 Task: Look for space in Adzopé, Ivory Coast from 12th  August, 2023 to 15th August, 2023 for 3 adults in price range Rs.12000 to Rs.16000. Place can be entire place with 2 bedrooms having 3 beds and 1 bathroom. Property type can be house, flat, guest house. Booking option can be shelf check-in. Required host language is English.
Action: Mouse moved to (435, 142)
Screenshot: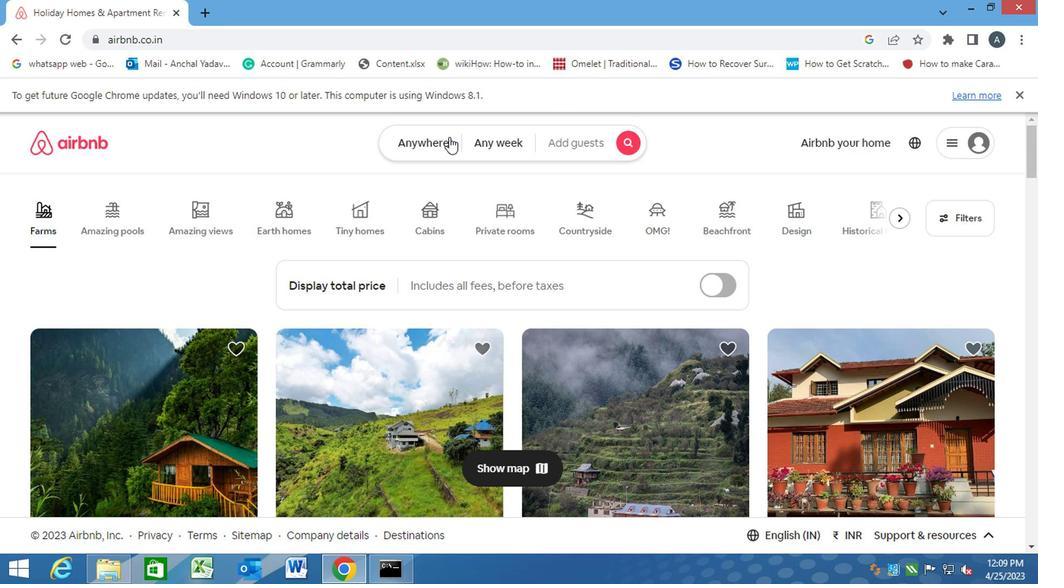 
Action: Mouse pressed left at (435, 142)
Screenshot: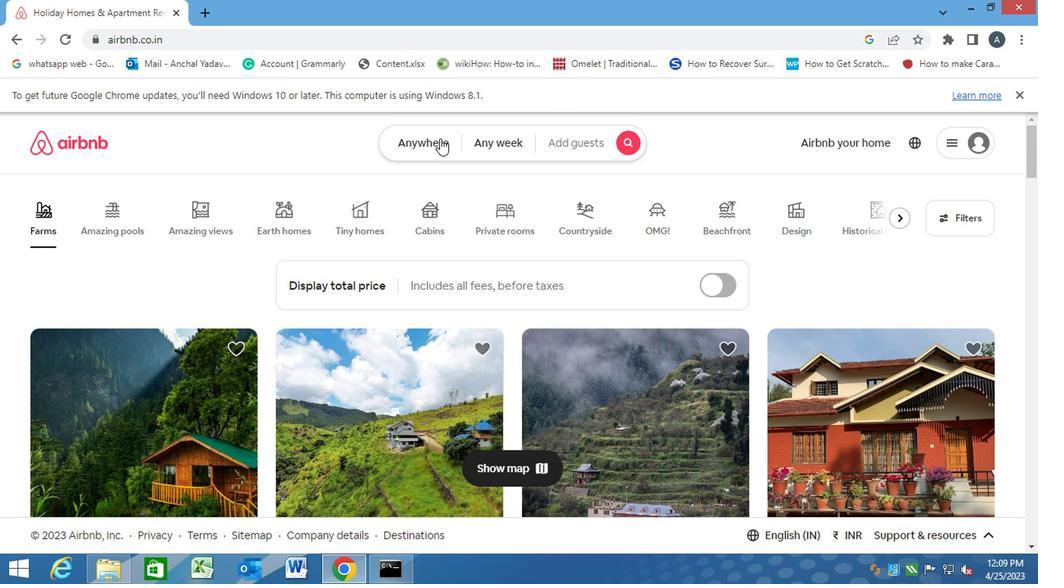 
Action: Mouse moved to (284, 209)
Screenshot: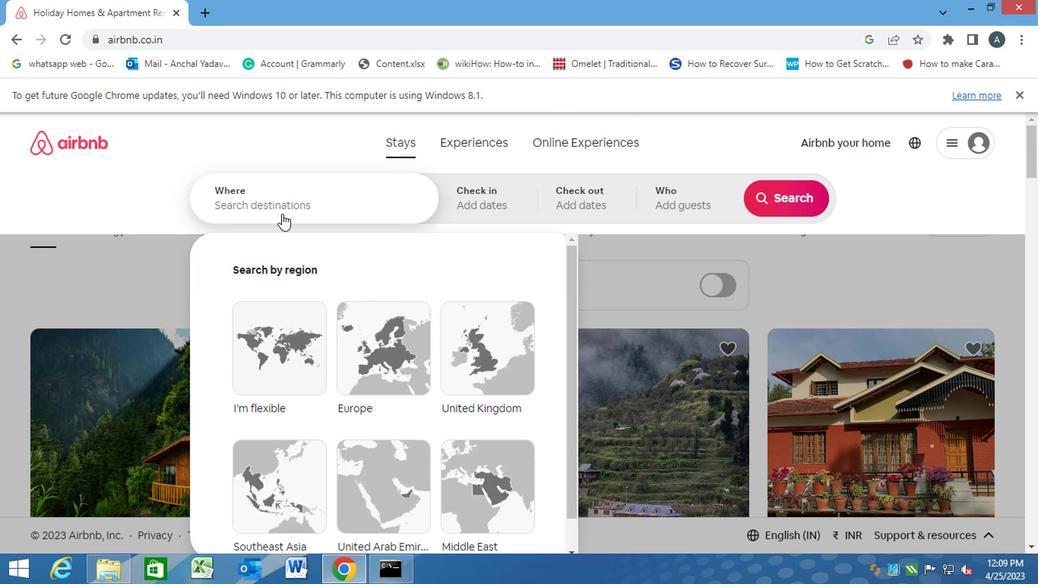 
Action: Mouse pressed left at (284, 209)
Screenshot: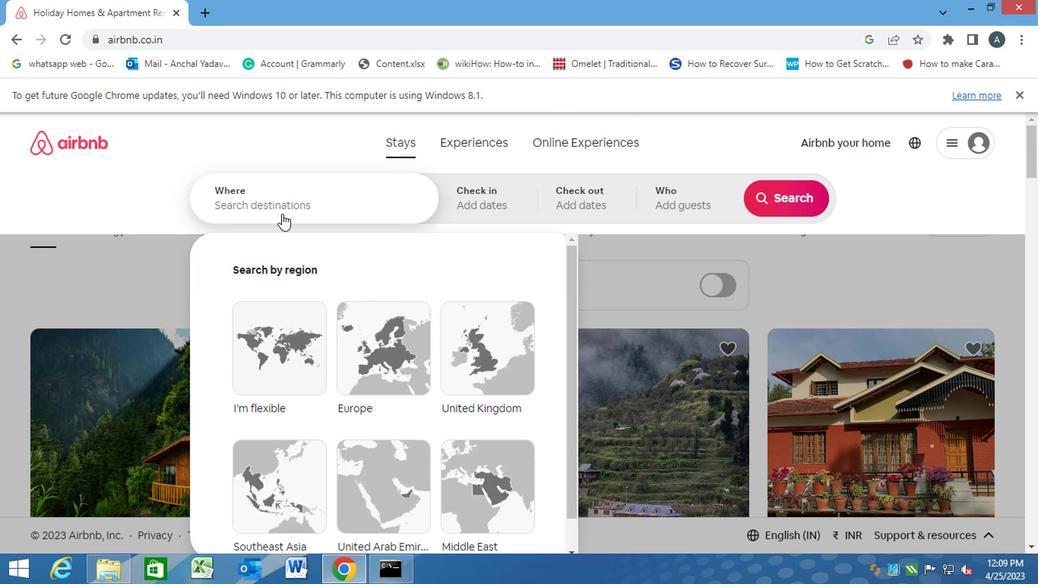 
Action: Key pressed a<Key.caps_lock>dzope,<Key.space><Key.caps_lock>i<Key.caps_lock>vory<Key.space><Key.caps_lock>c<Key.caps_lock>oast
Screenshot: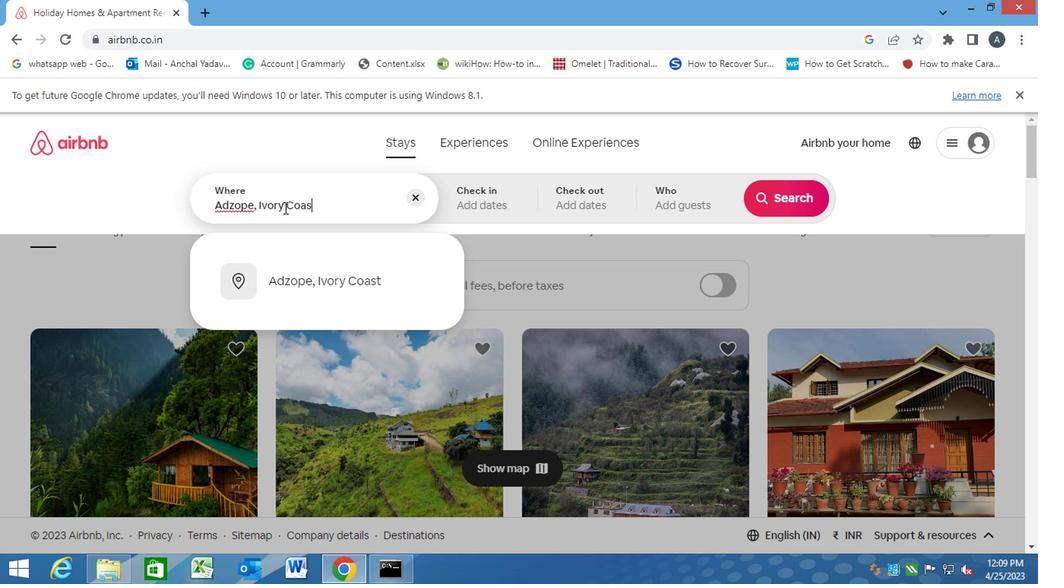 
Action: Mouse moved to (464, 208)
Screenshot: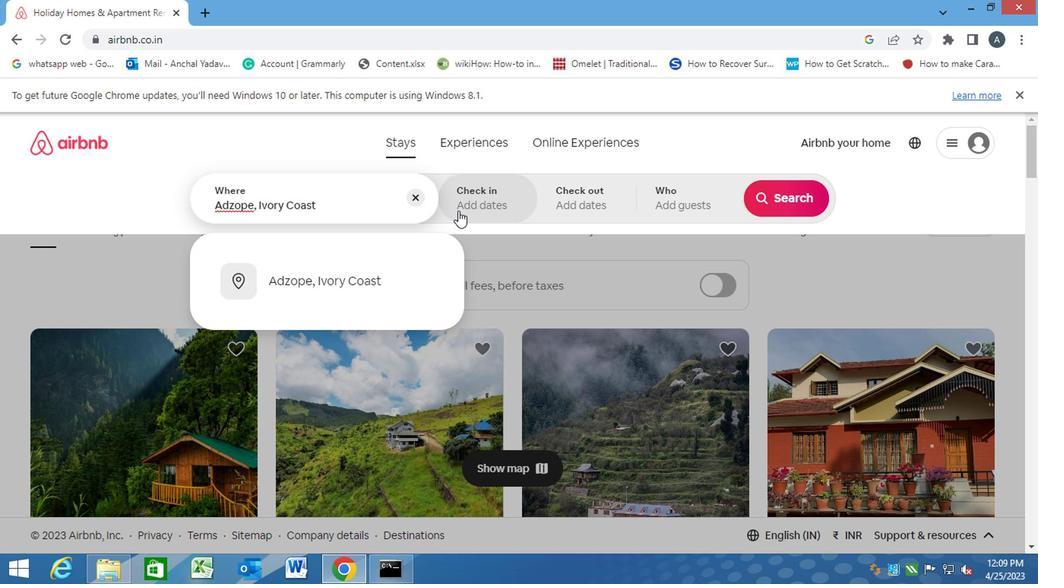 
Action: Mouse pressed left at (464, 208)
Screenshot: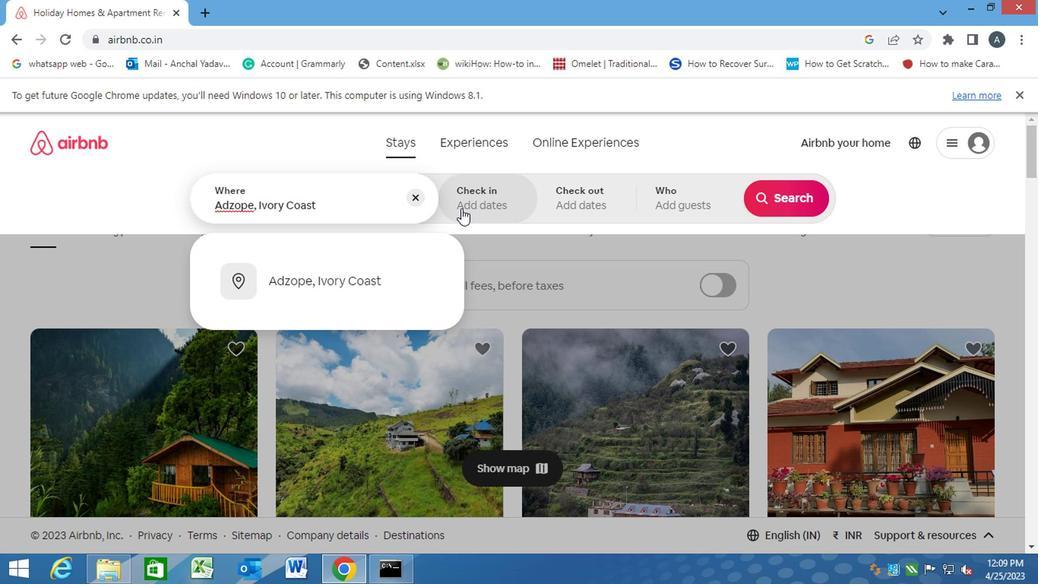 
Action: Mouse moved to (328, 203)
Screenshot: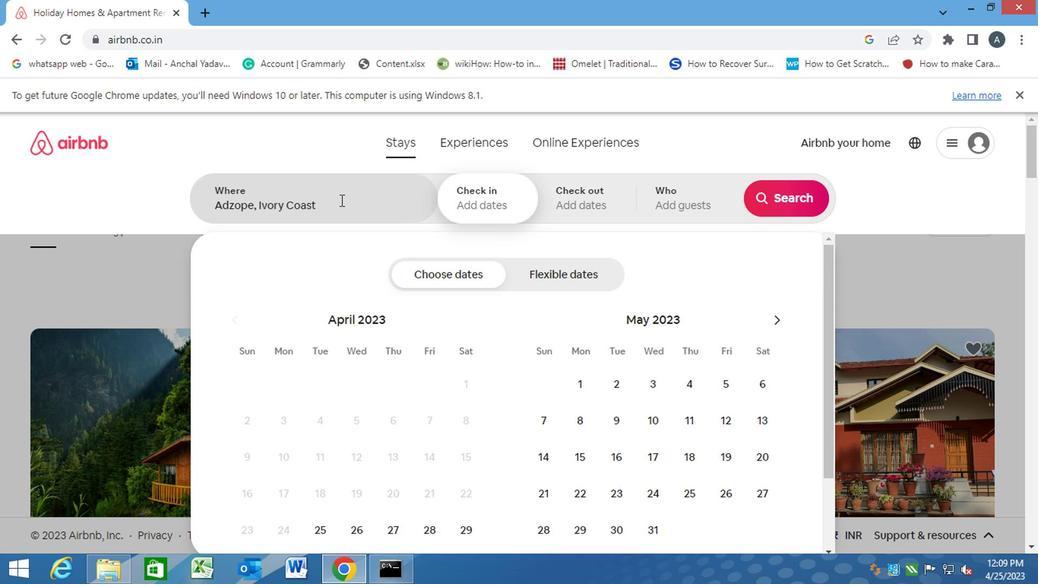 
Action: Mouse pressed left at (328, 203)
Screenshot: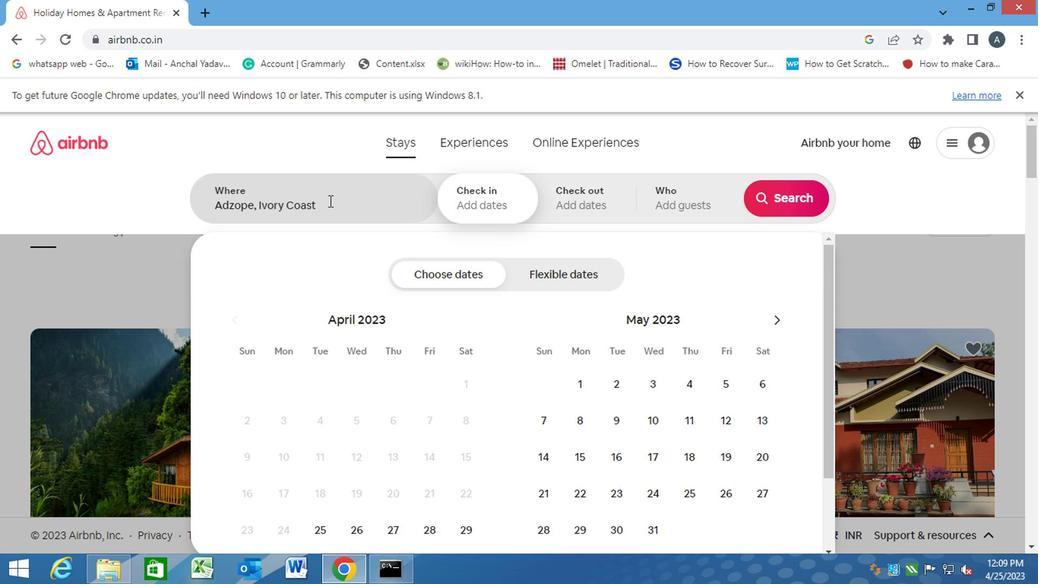 
Action: Key pressed <Key.enter>
Screenshot: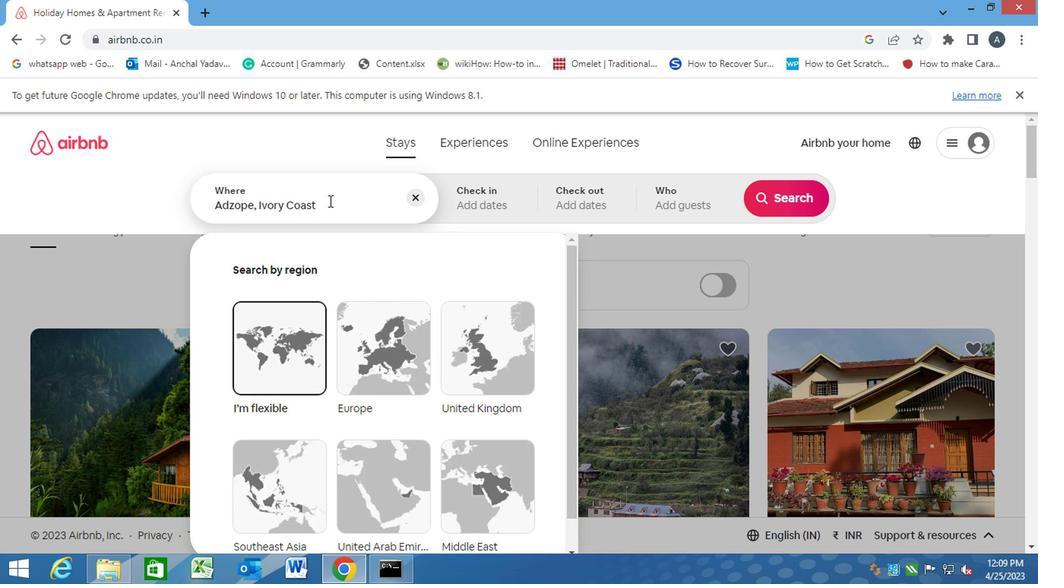 
Action: Mouse moved to (479, 201)
Screenshot: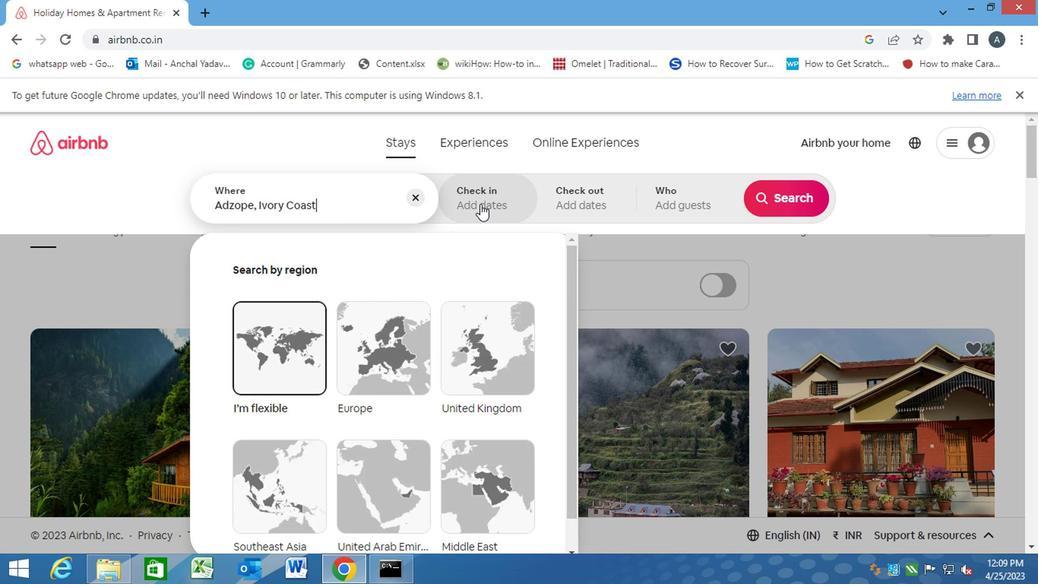 
Action: Mouse pressed left at (479, 201)
Screenshot: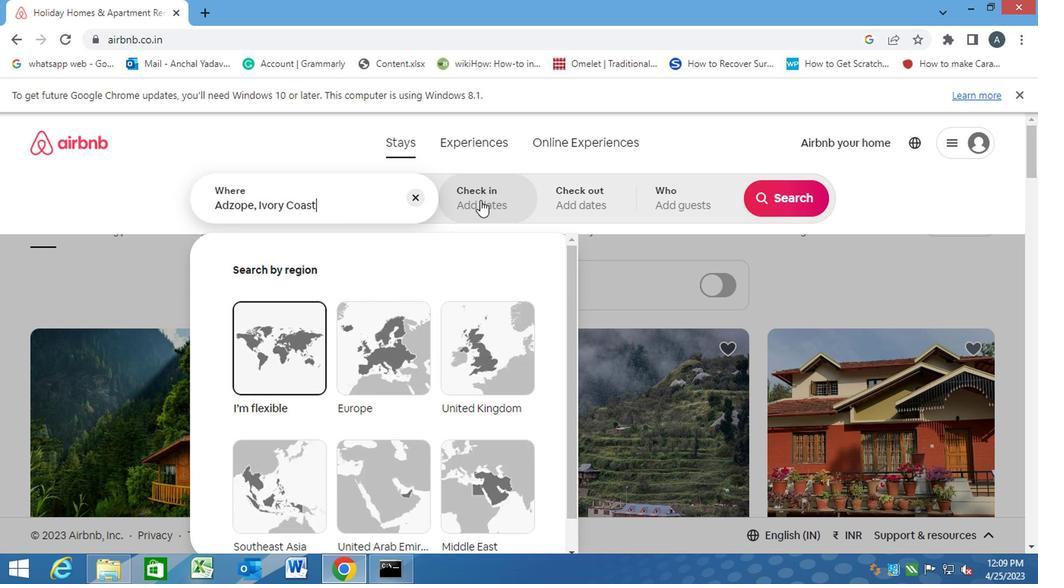 
Action: Mouse moved to (780, 325)
Screenshot: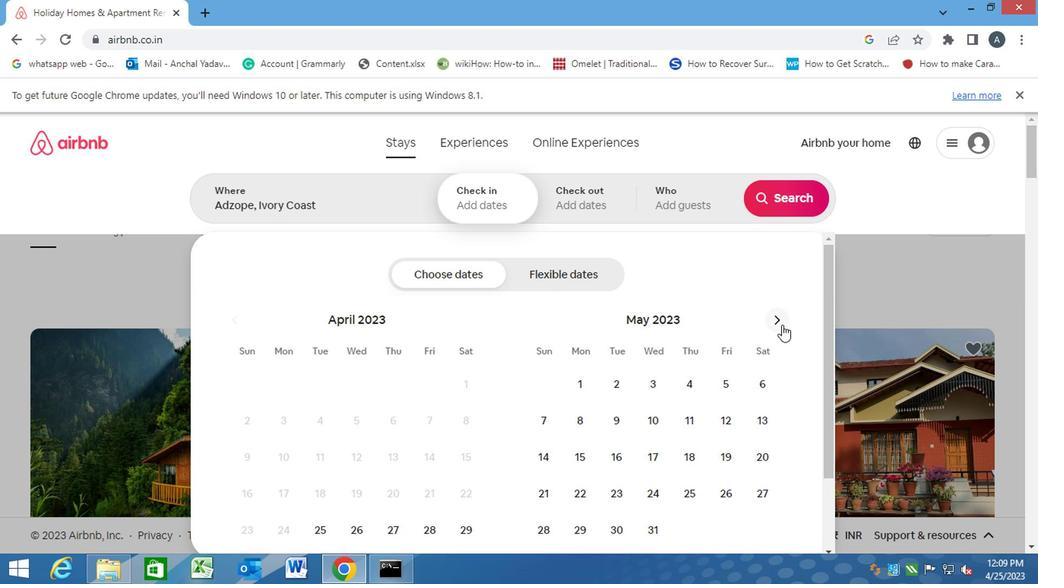 
Action: Mouse pressed left at (780, 325)
Screenshot: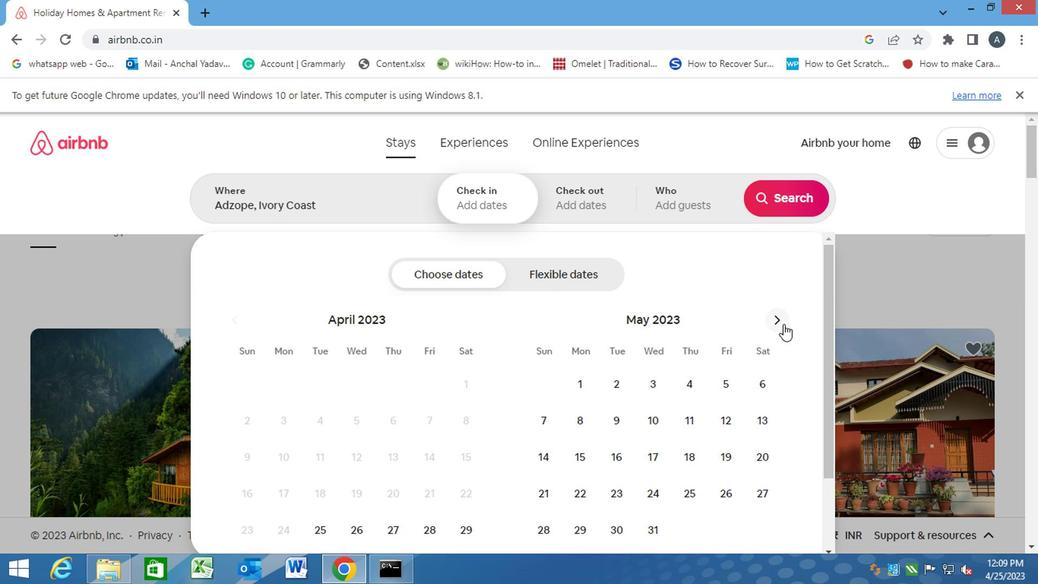 
Action: Mouse pressed left at (780, 325)
Screenshot: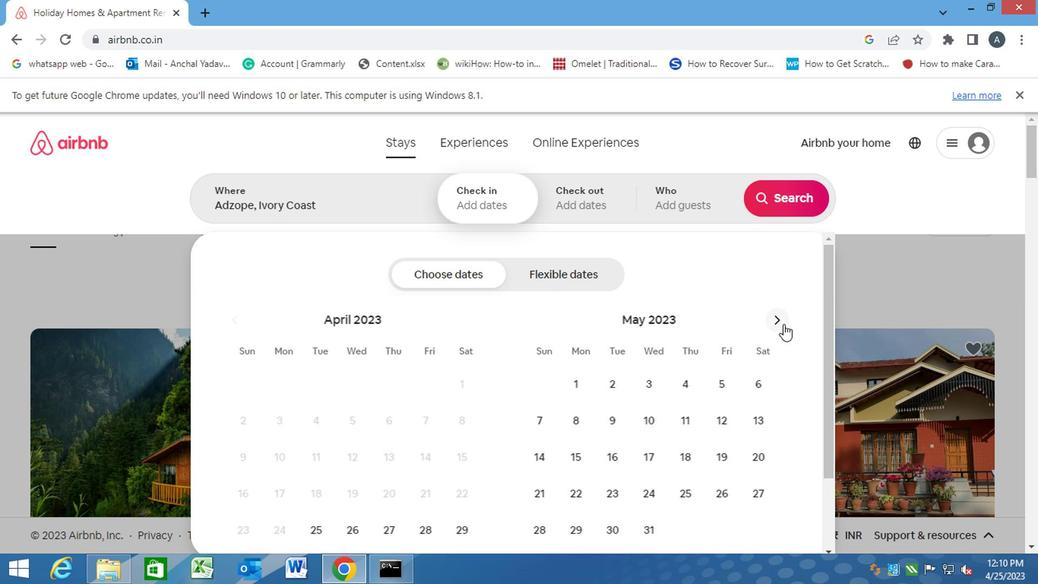 
Action: Mouse pressed left at (780, 325)
Screenshot: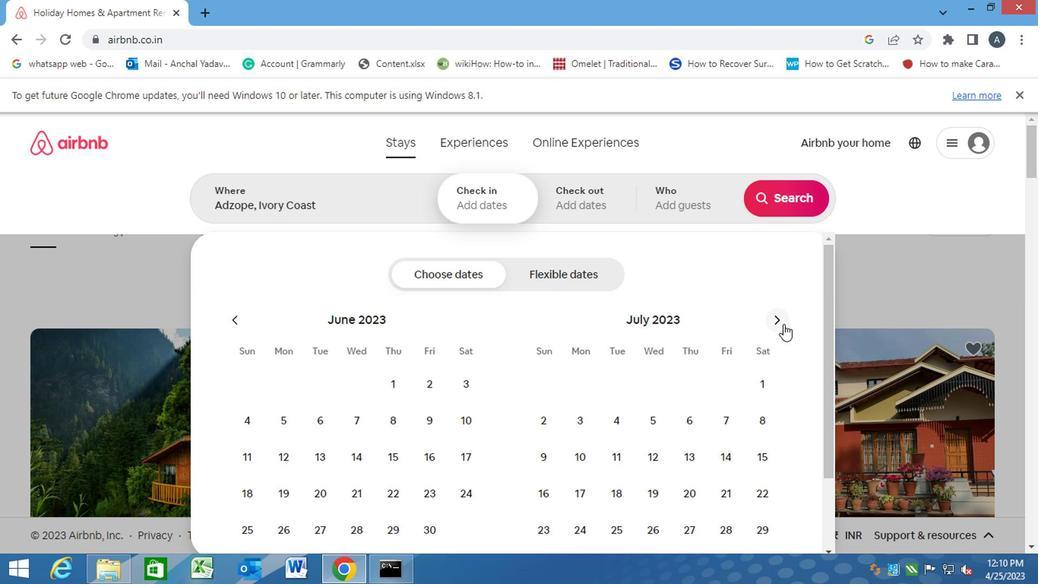 
Action: Mouse moved to (615, 458)
Screenshot: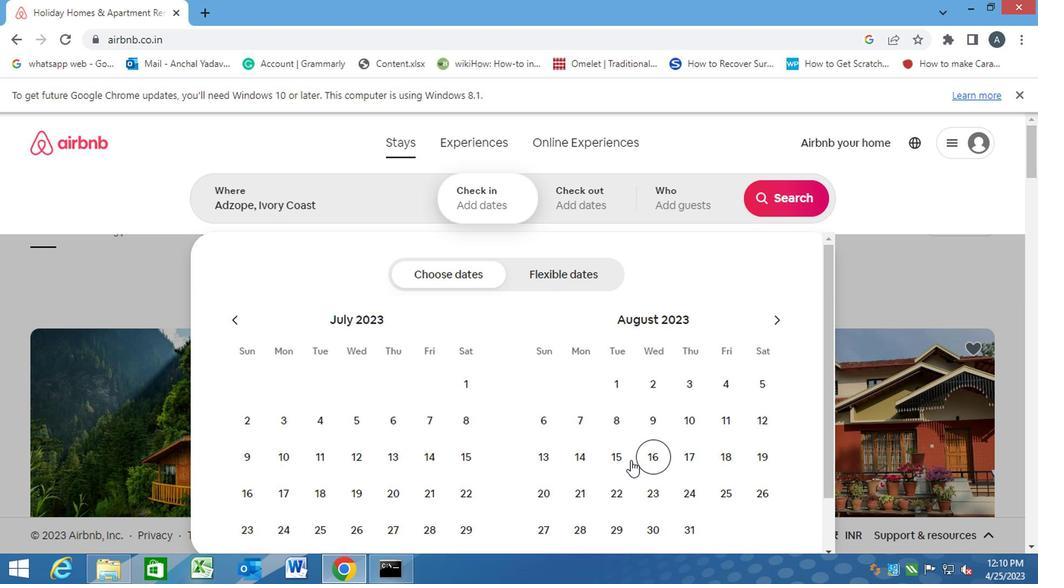 
Action: Mouse pressed left at (615, 458)
Screenshot: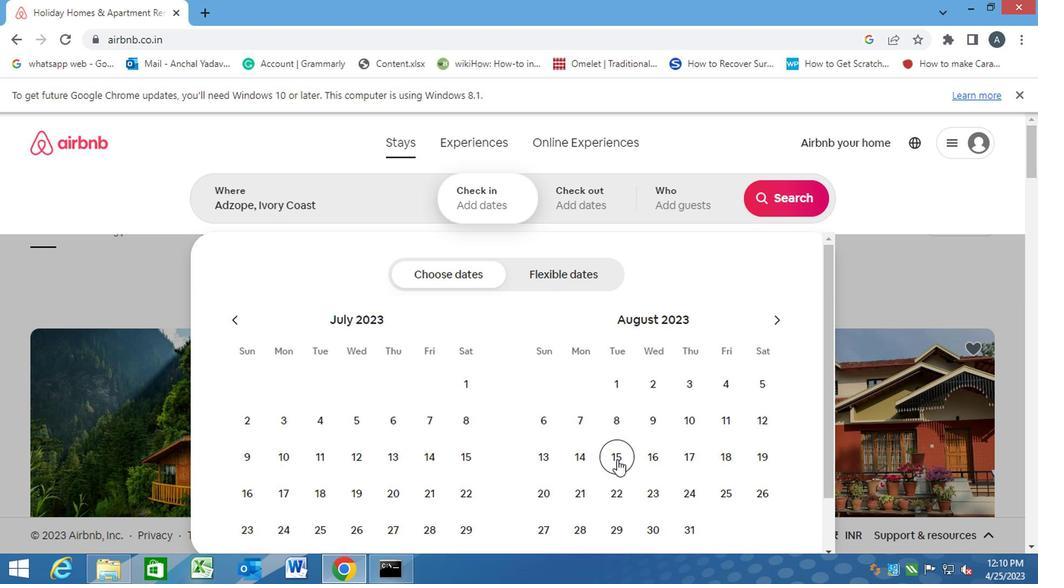 
Action: Mouse moved to (760, 410)
Screenshot: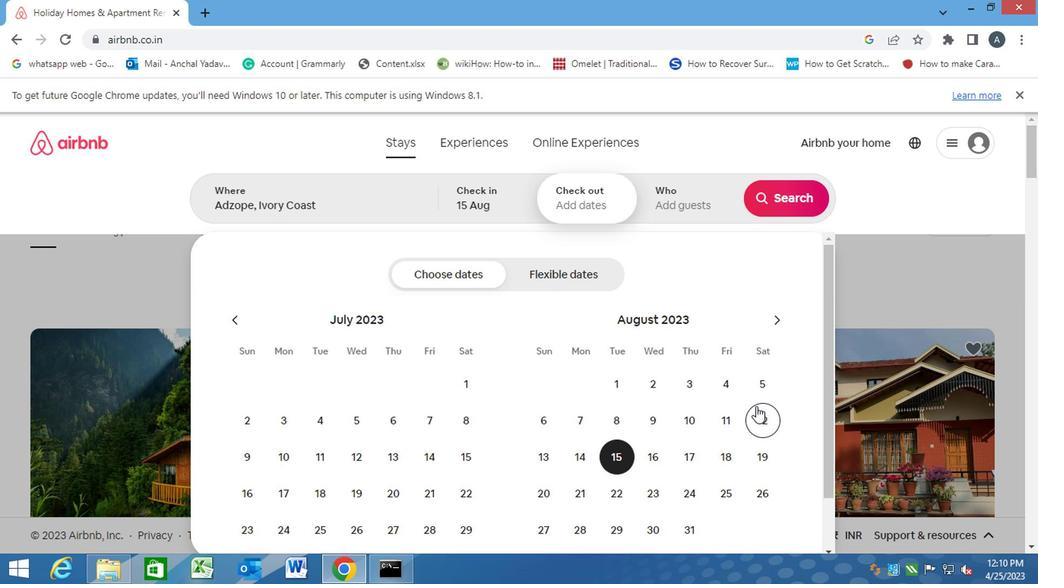 
Action: Mouse pressed left at (760, 410)
Screenshot: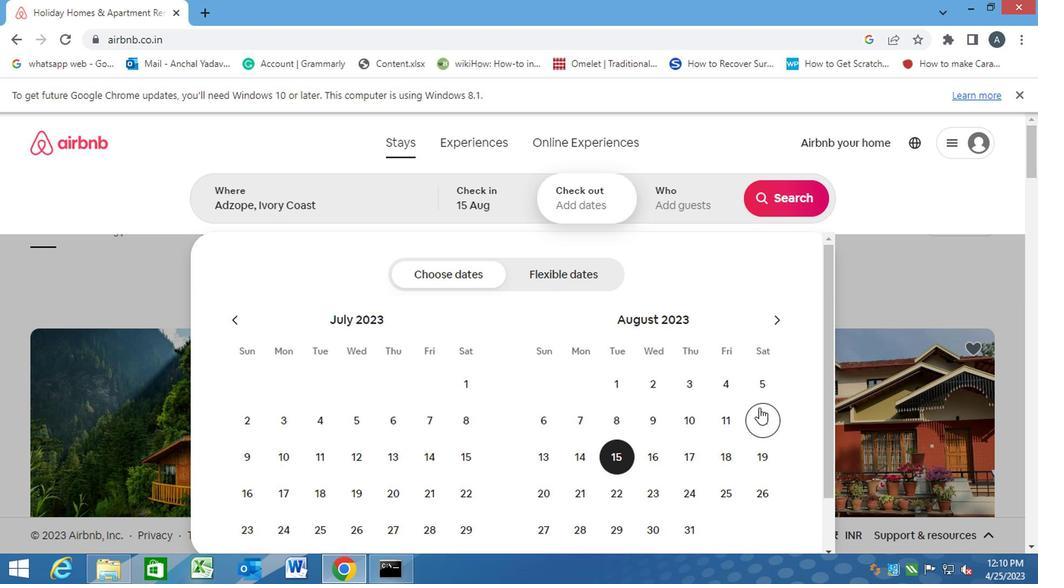 
Action: Mouse moved to (612, 453)
Screenshot: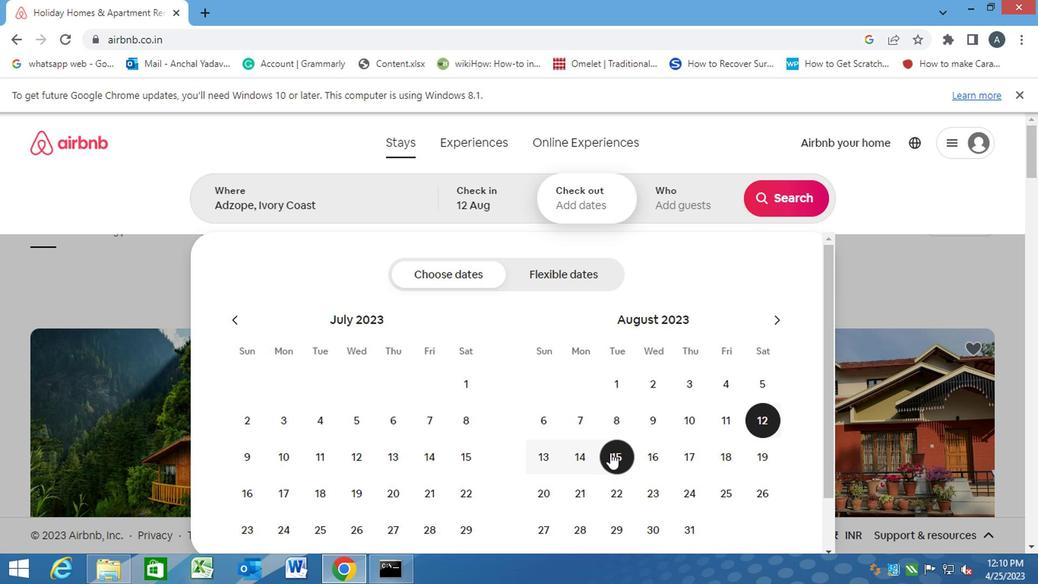 
Action: Mouse pressed left at (612, 453)
Screenshot: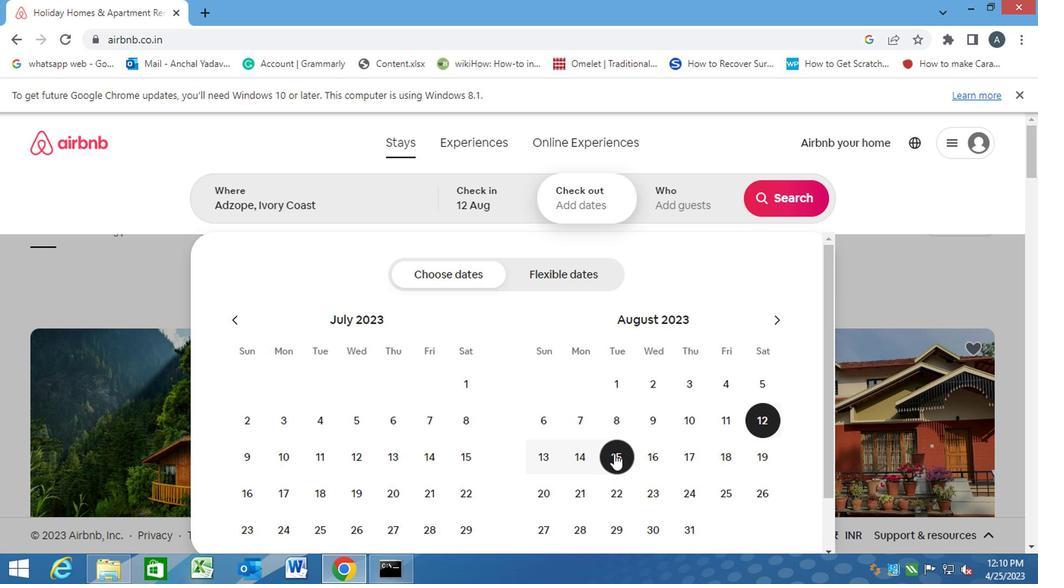 
Action: Mouse moved to (672, 201)
Screenshot: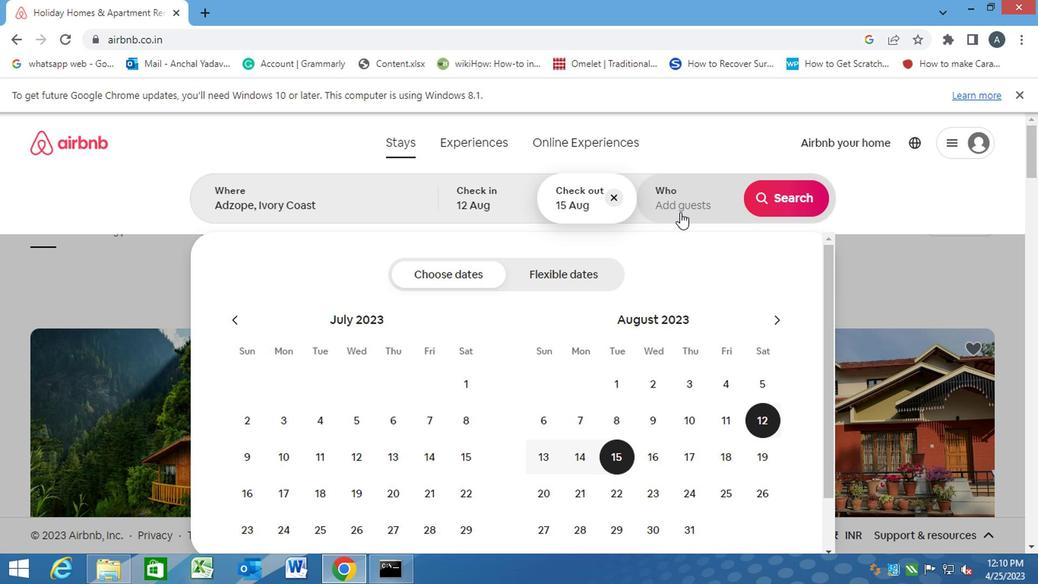 
Action: Mouse pressed left at (672, 201)
Screenshot: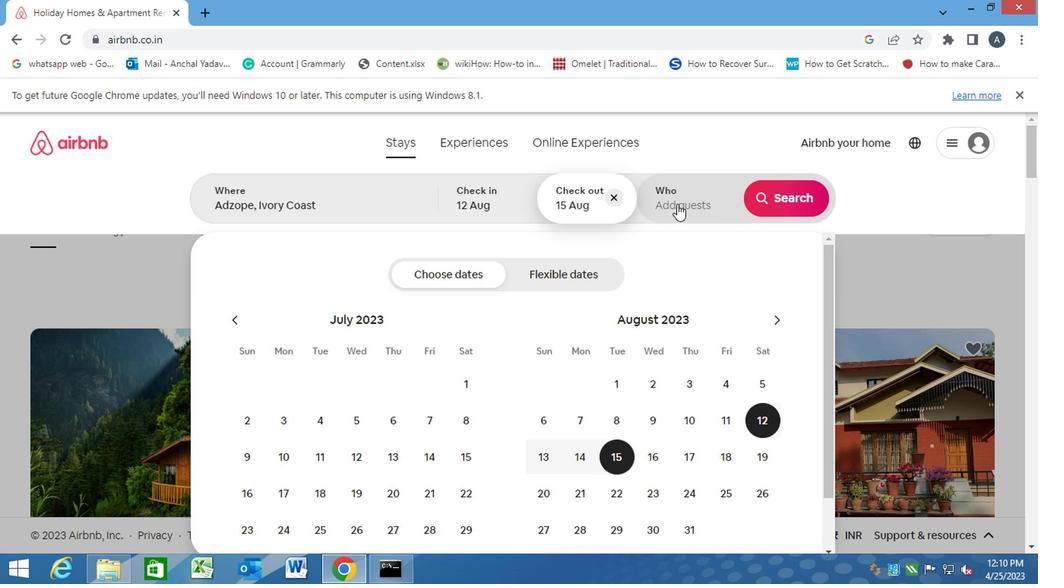 
Action: Mouse moved to (793, 282)
Screenshot: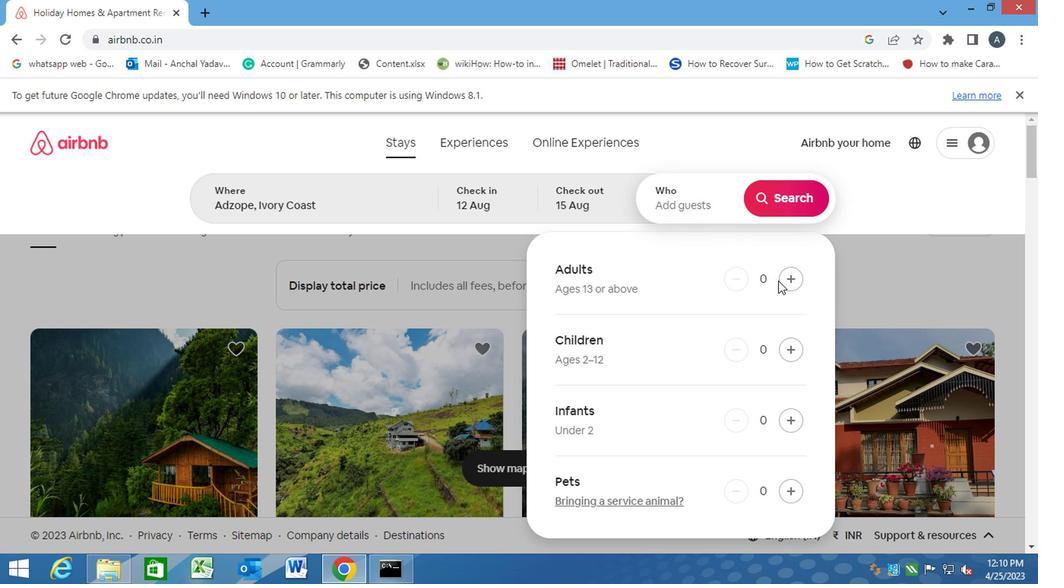 
Action: Mouse pressed left at (793, 282)
Screenshot: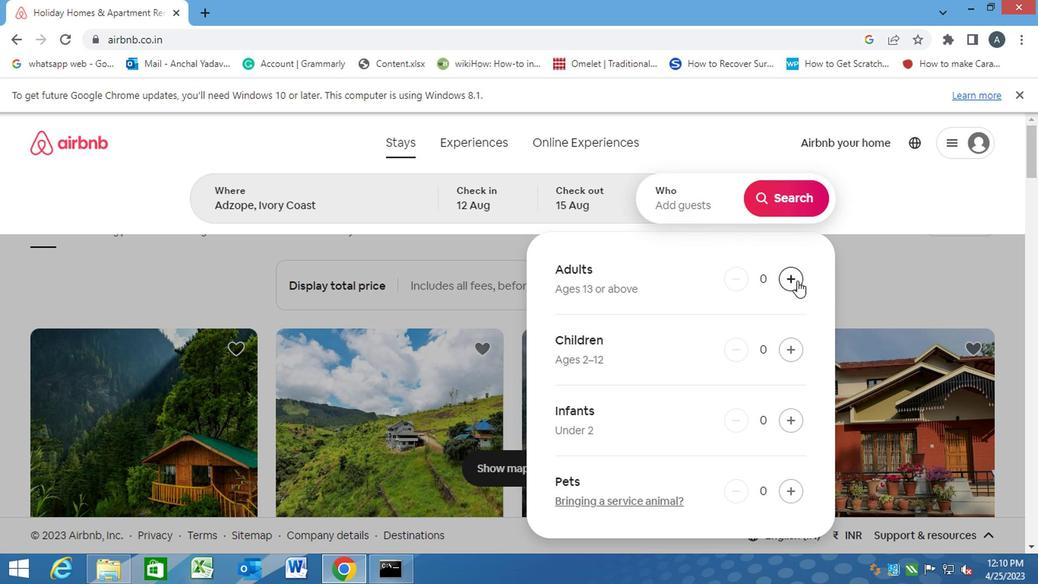 
Action: Mouse pressed left at (793, 282)
Screenshot: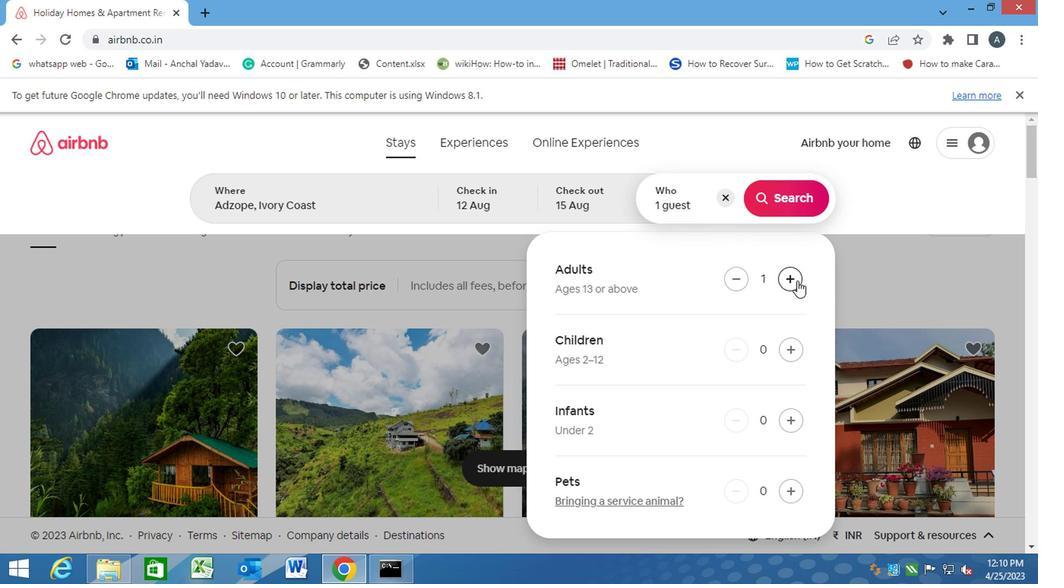 
Action: Mouse pressed left at (793, 282)
Screenshot: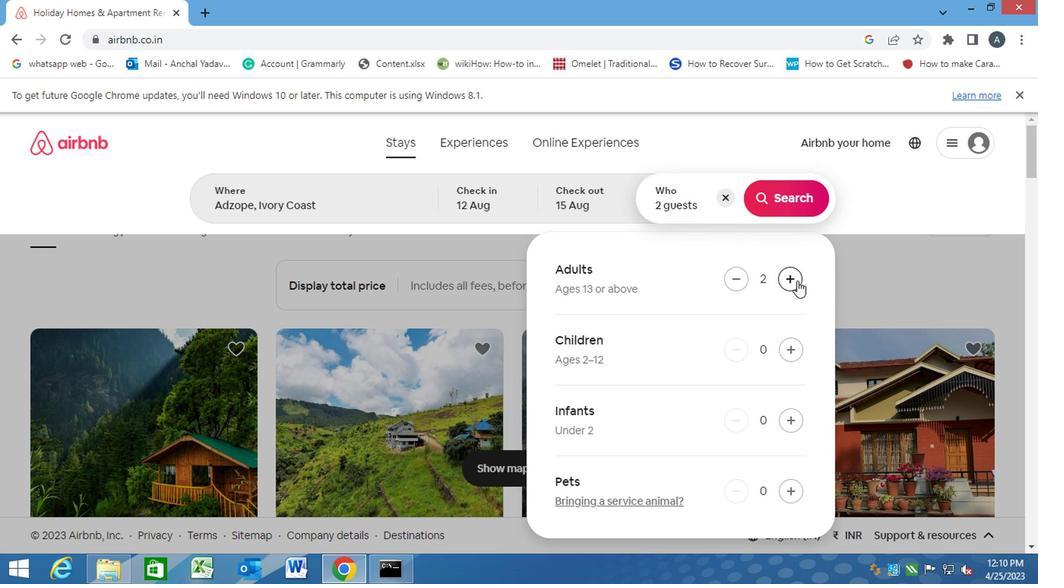 
Action: Mouse moved to (783, 195)
Screenshot: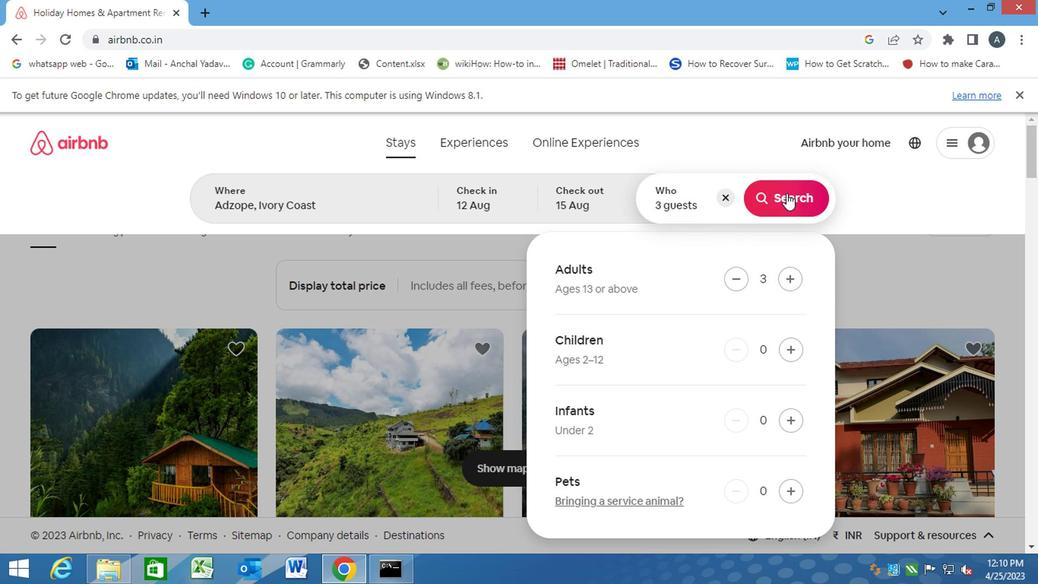 
Action: Mouse pressed left at (783, 195)
Screenshot: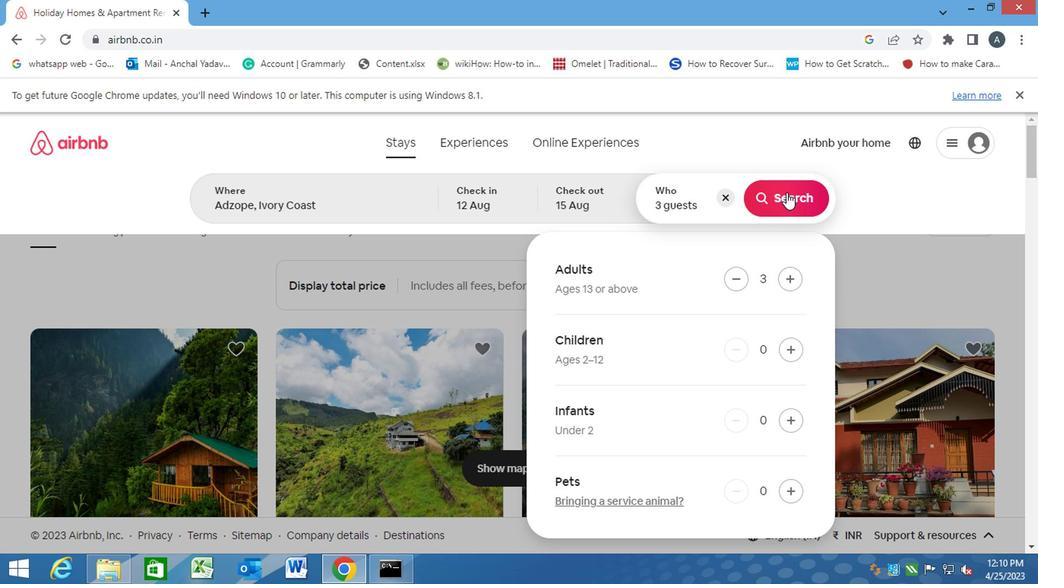 
Action: Mouse moved to (965, 193)
Screenshot: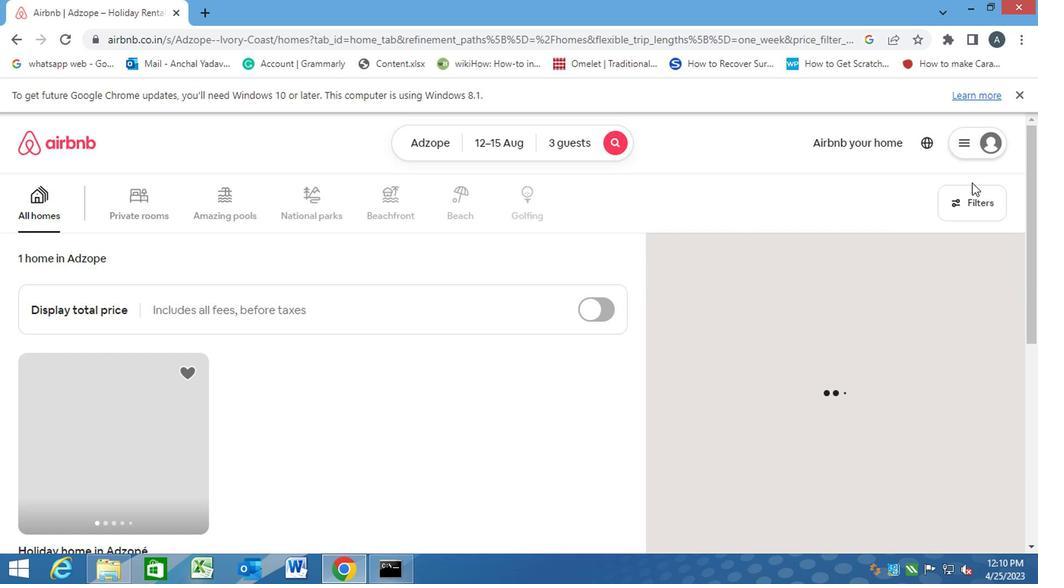 
Action: Mouse pressed left at (965, 193)
Screenshot: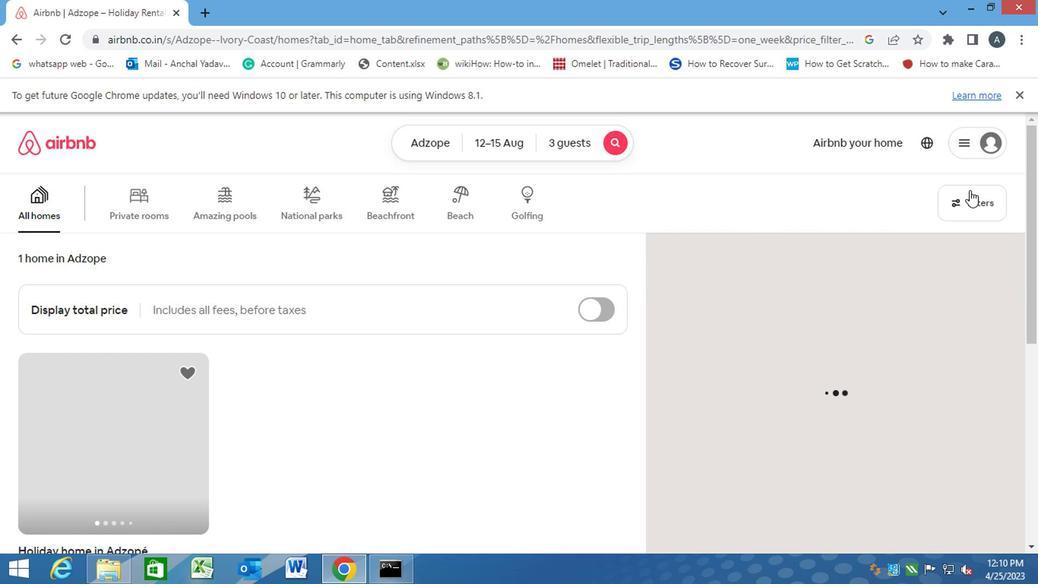 
Action: Mouse moved to (331, 349)
Screenshot: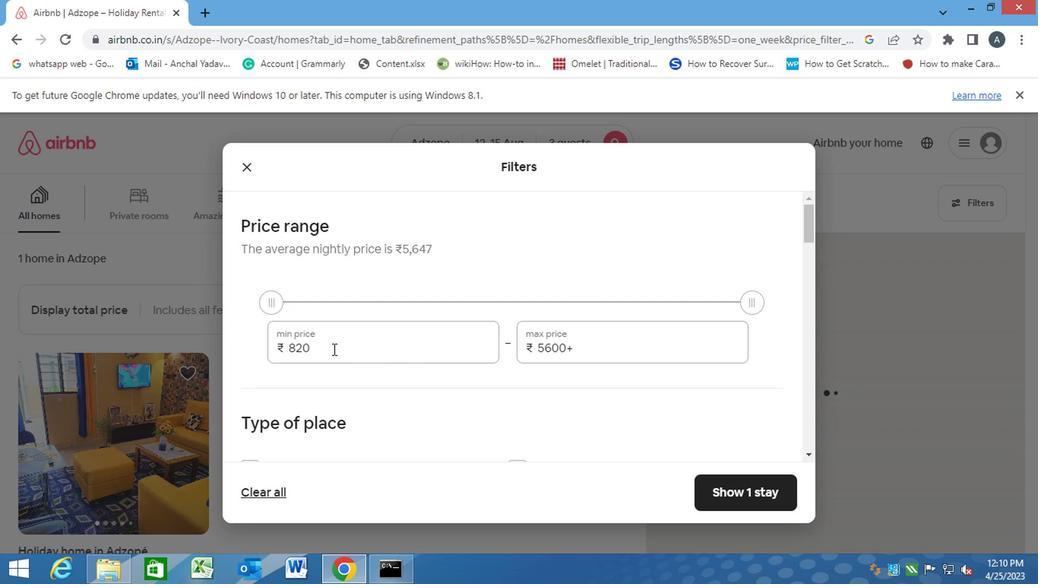 
Action: Mouse pressed left at (331, 349)
Screenshot: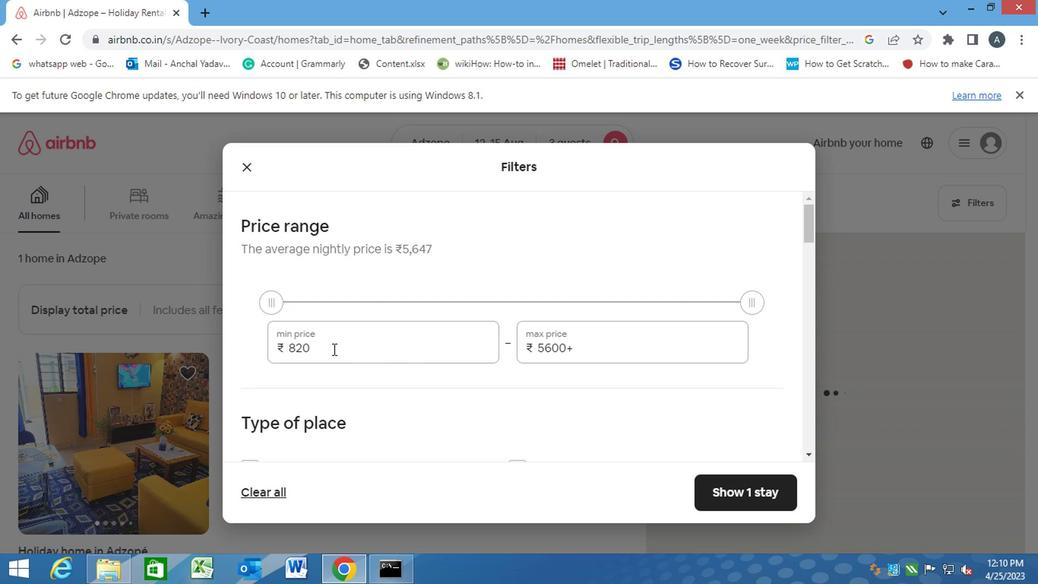 
Action: Mouse moved to (234, 342)
Screenshot: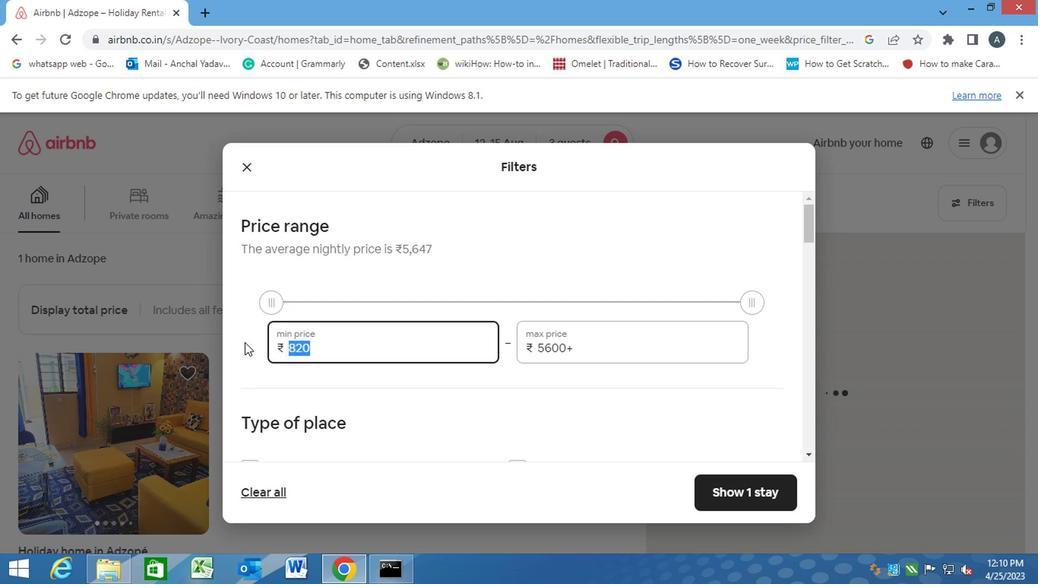 
Action: Key pressed 1
Screenshot: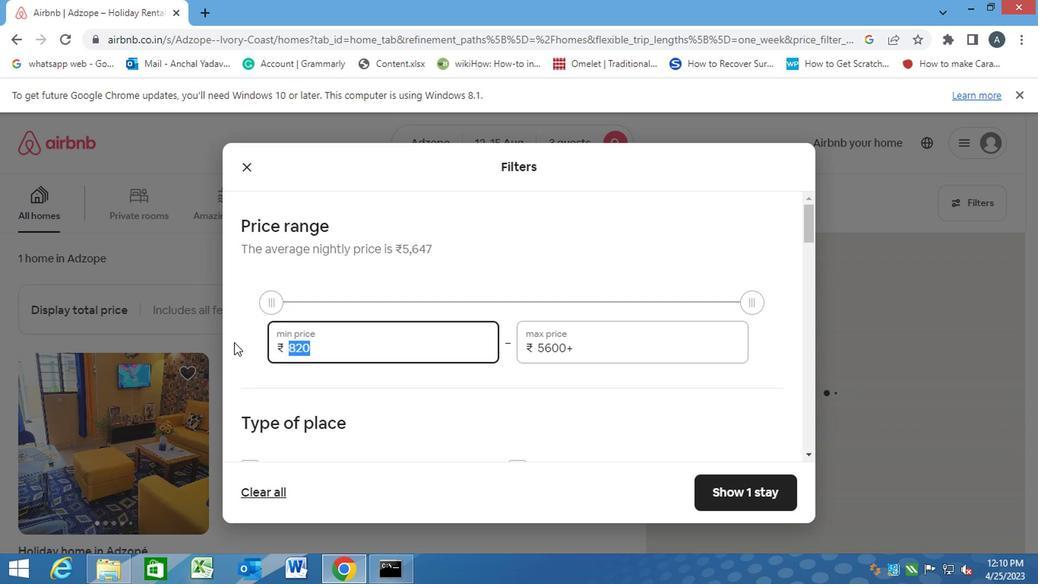 
Action: Mouse moved to (234, 344)
Screenshot: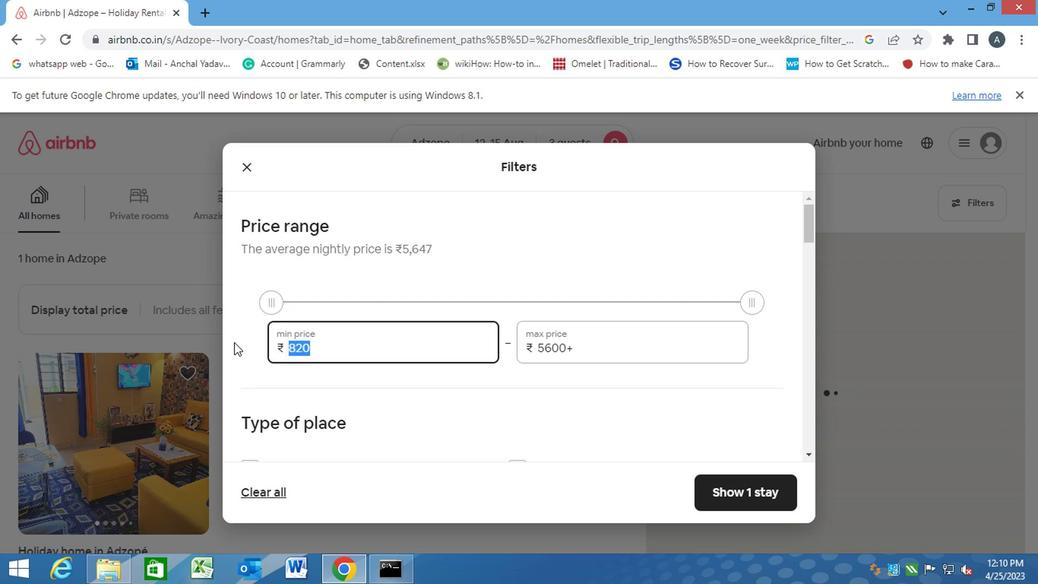
Action: Key pressed 2000<Key.tab><Key.backspace>16900<Key.backspace><Key.backspace><Key.backspace>000
Screenshot: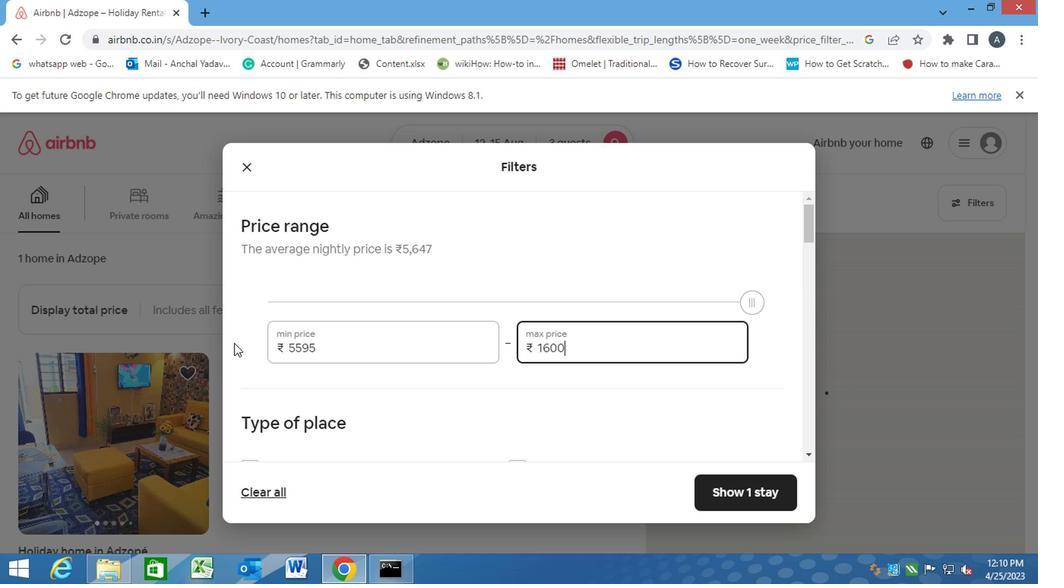 
Action: Mouse moved to (454, 394)
Screenshot: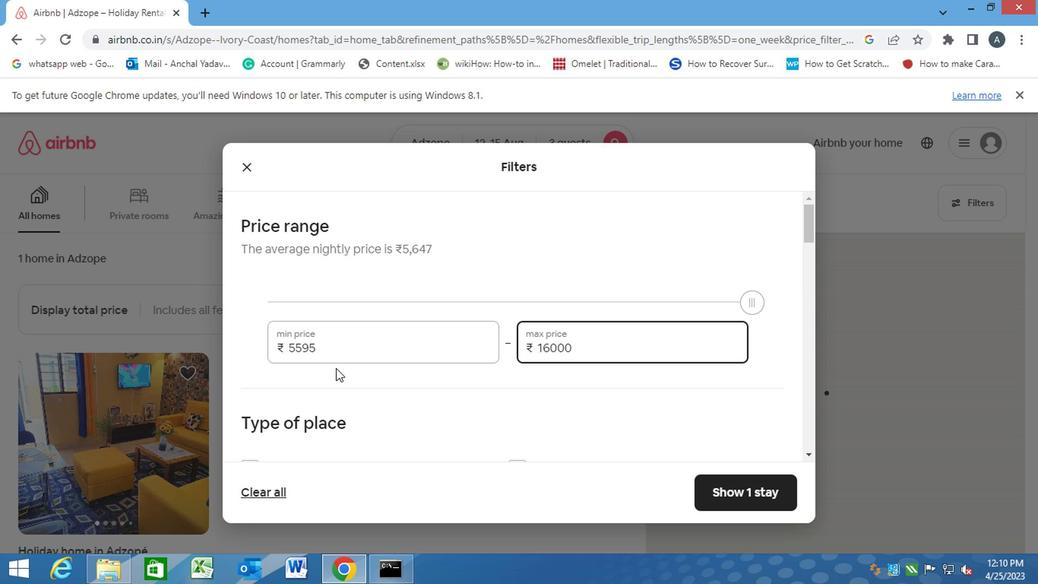 
Action: Mouse pressed left at (454, 394)
Screenshot: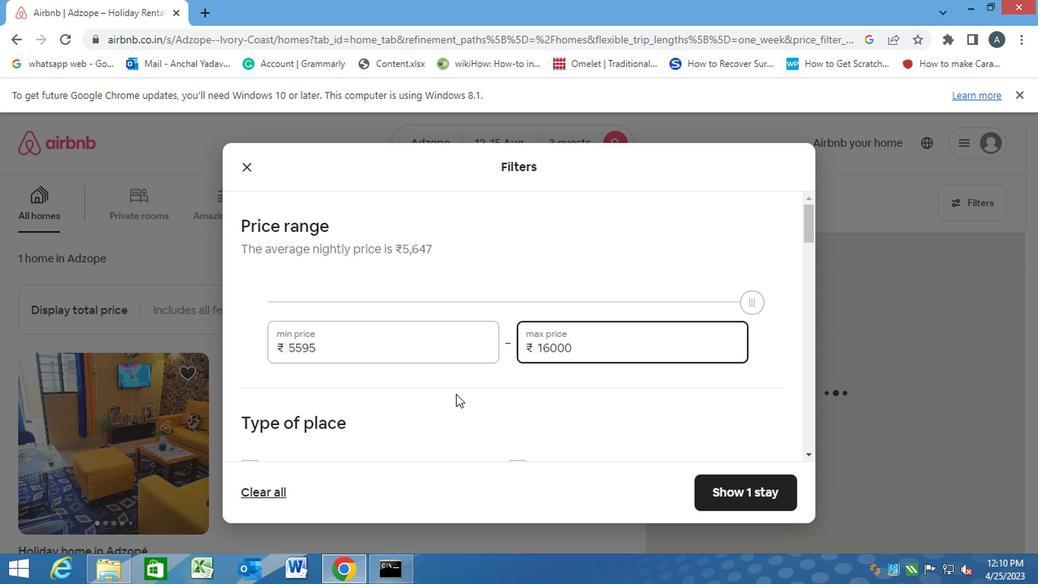 
Action: Mouse scrolled (454, 393) with delta (0, -1)
Screenshot: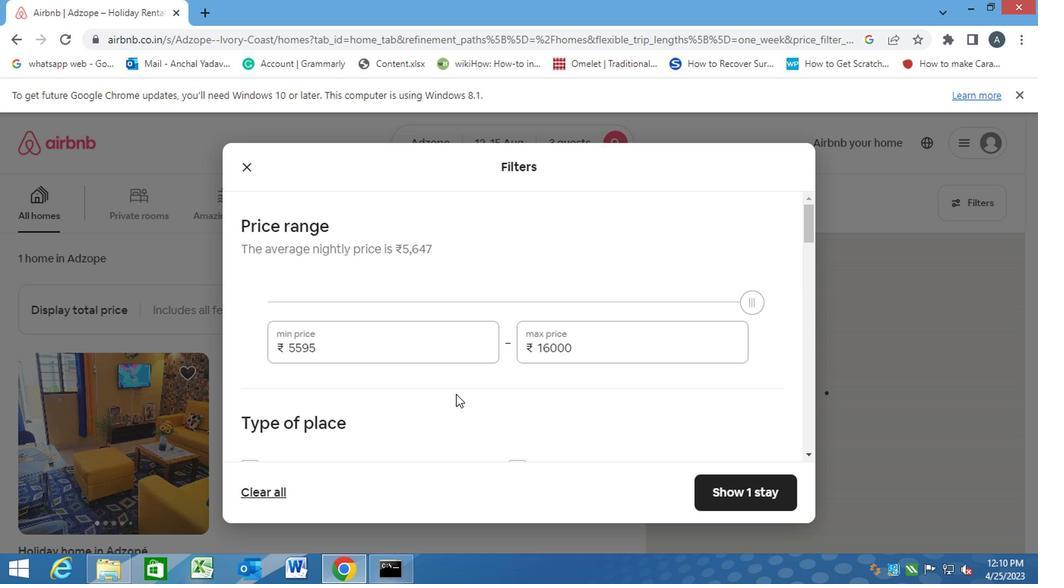 
Action: Mouse scrolled (454, 393) with delta (0, -1)
Screenshot: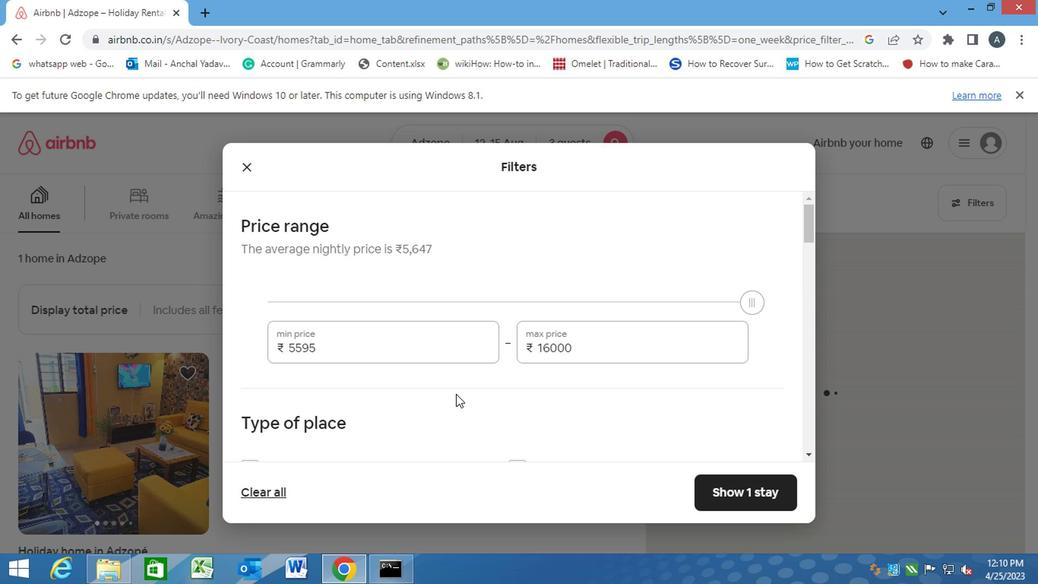 
Action: Mouse scrolled (454, 393) with delta (0, -1)
Screenshot: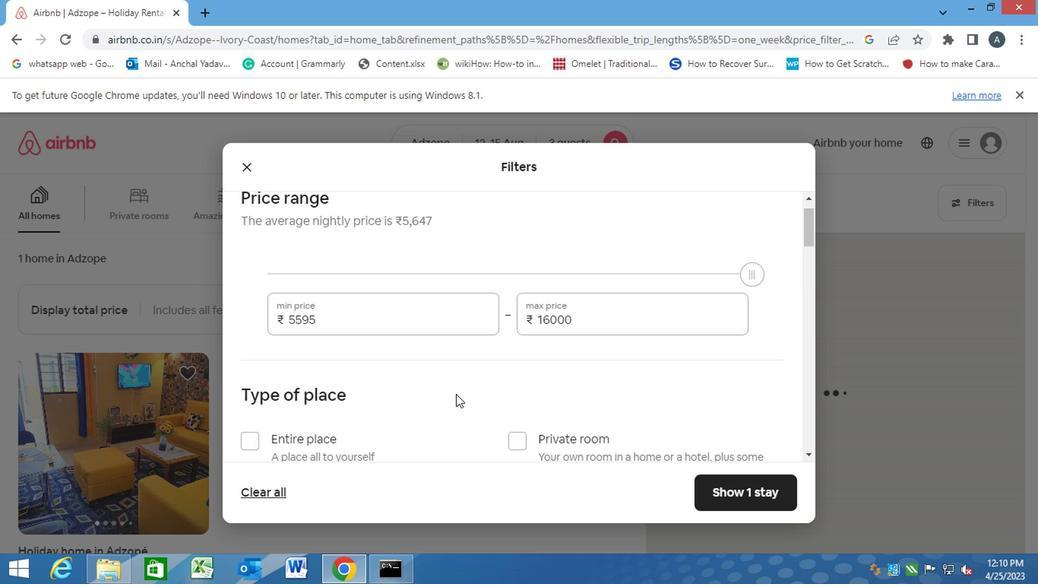 
Action: Mouse moved to (239, 246)
Screenshot: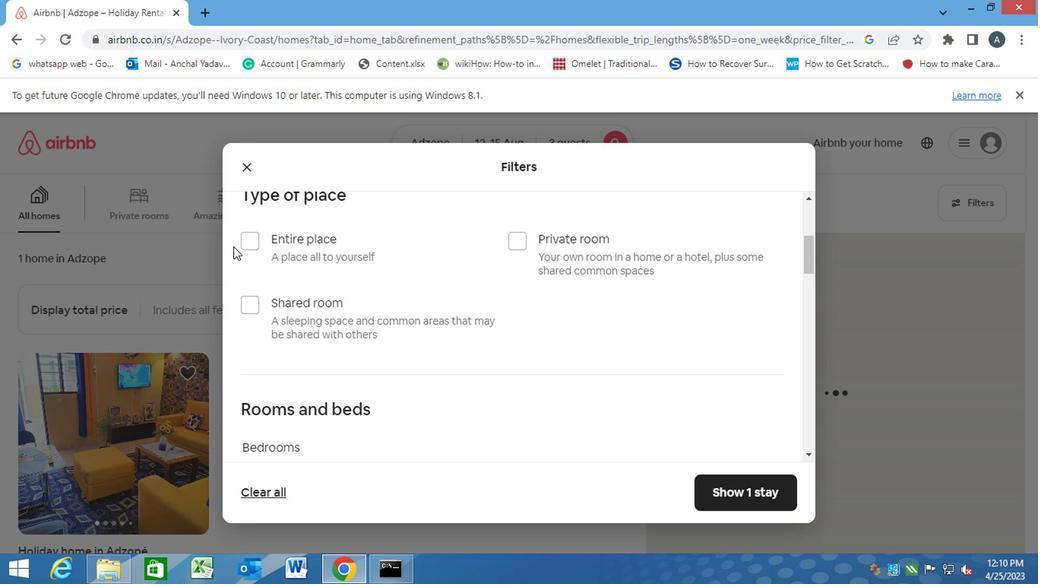 
Action: Mouse pressed left at (239, 246)
Screenshot: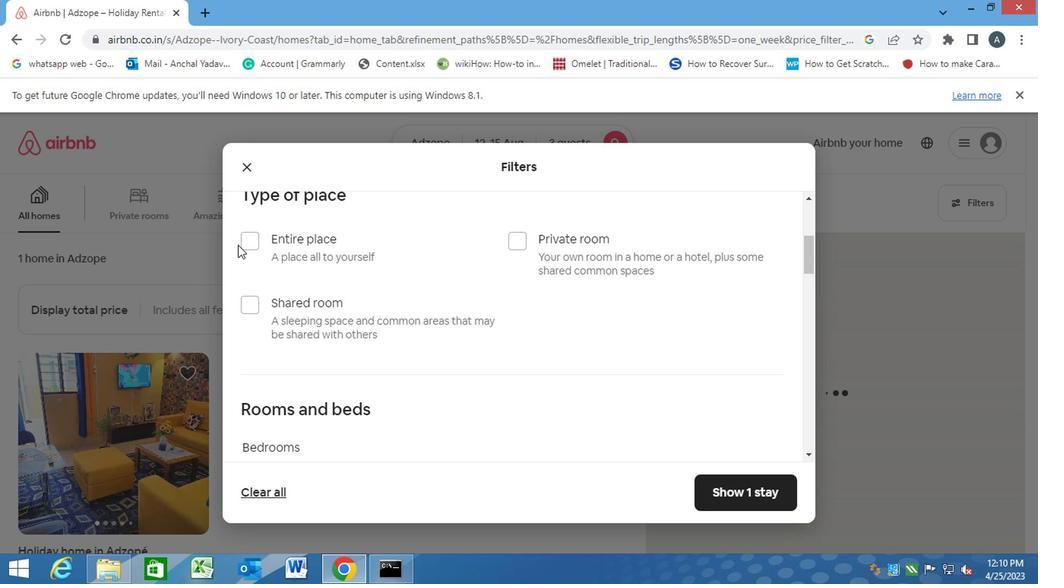 
Action: Mouse moved to (258, 245)
Screenshot: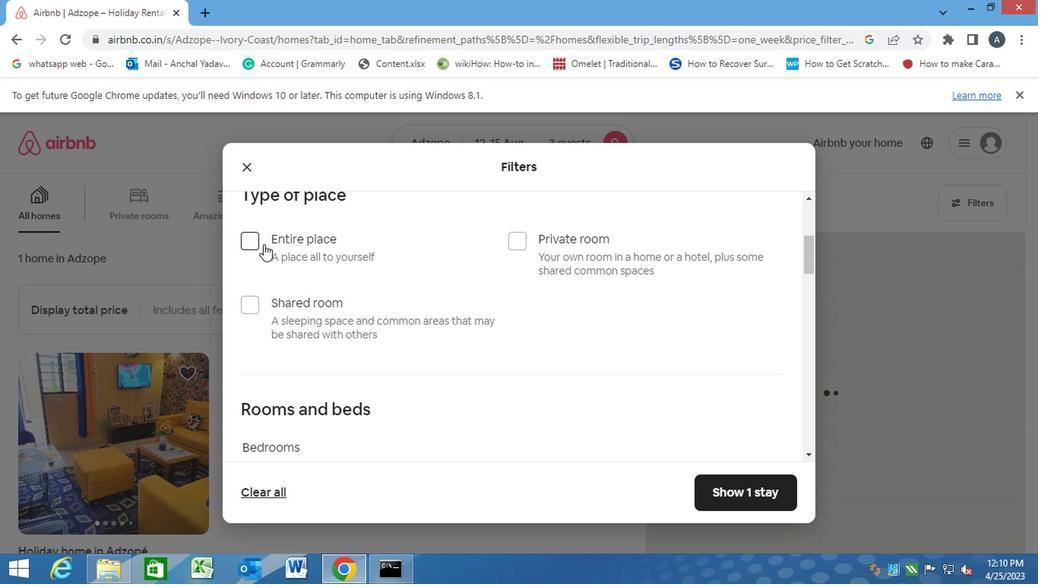 
Action: Mouse pressed left at (258, 245)
Screenshot: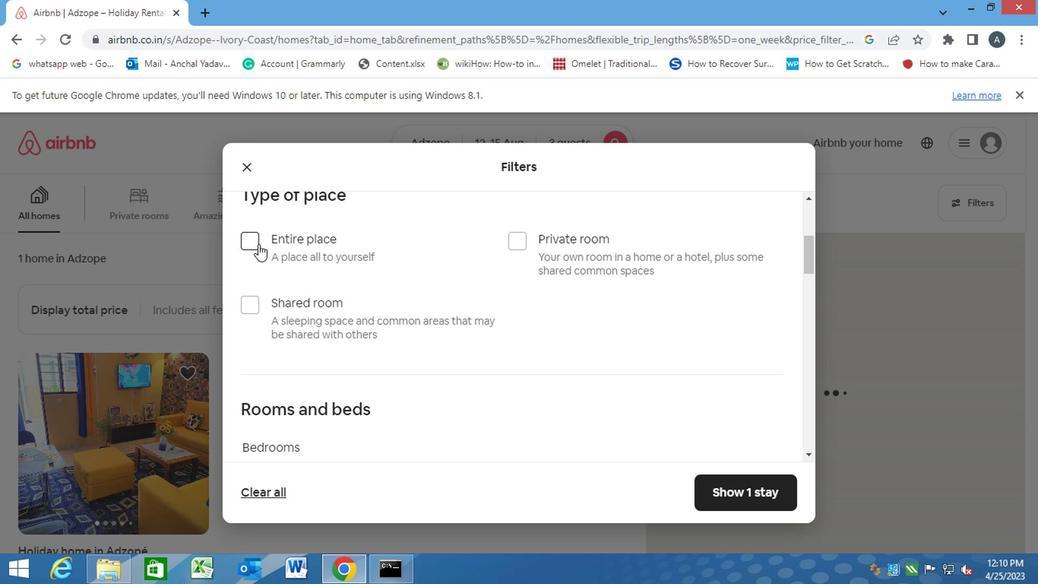 
Action: Mouse moved to (328, 284)
Screenshot: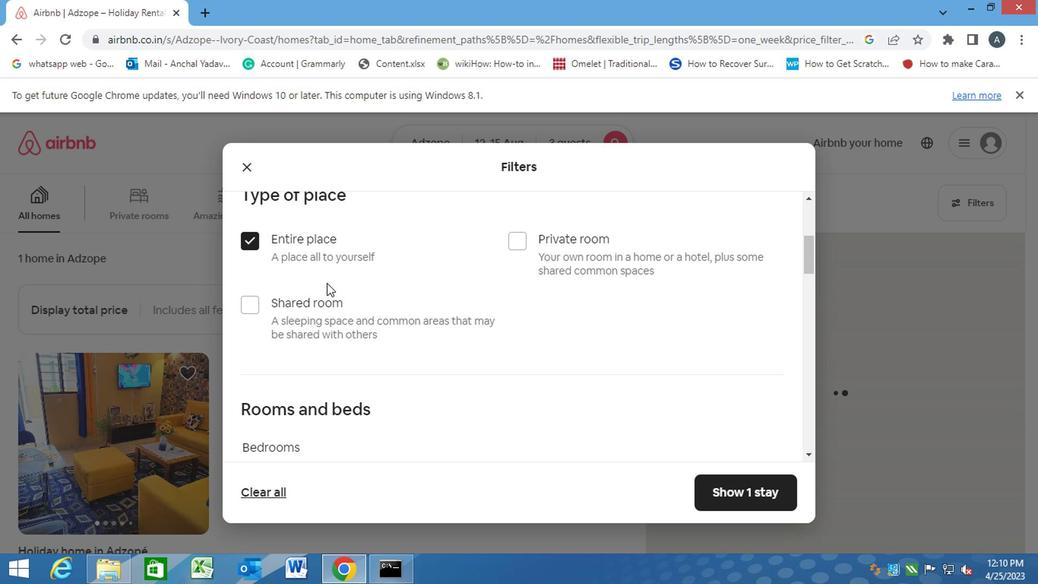
Action: Mouse scrolled (328, 284) with delta (0, 0)
Screenshot: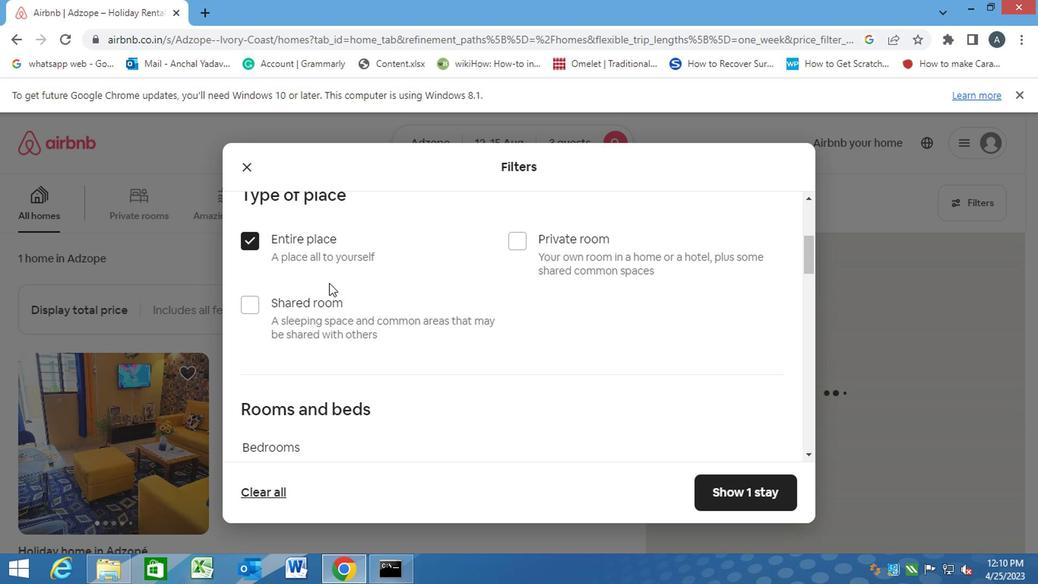 
Action: Mouse scrolled (328, 284) with delta (0, 0)
Screenshot: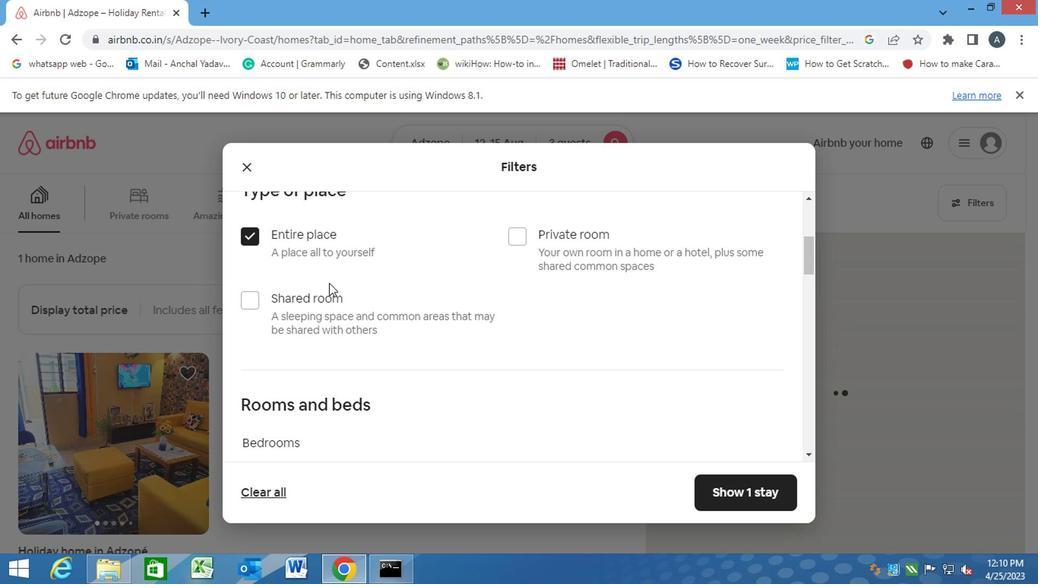 
Action: Mouse scrolled (328, 284) with delta (0, 0)
Screenshot: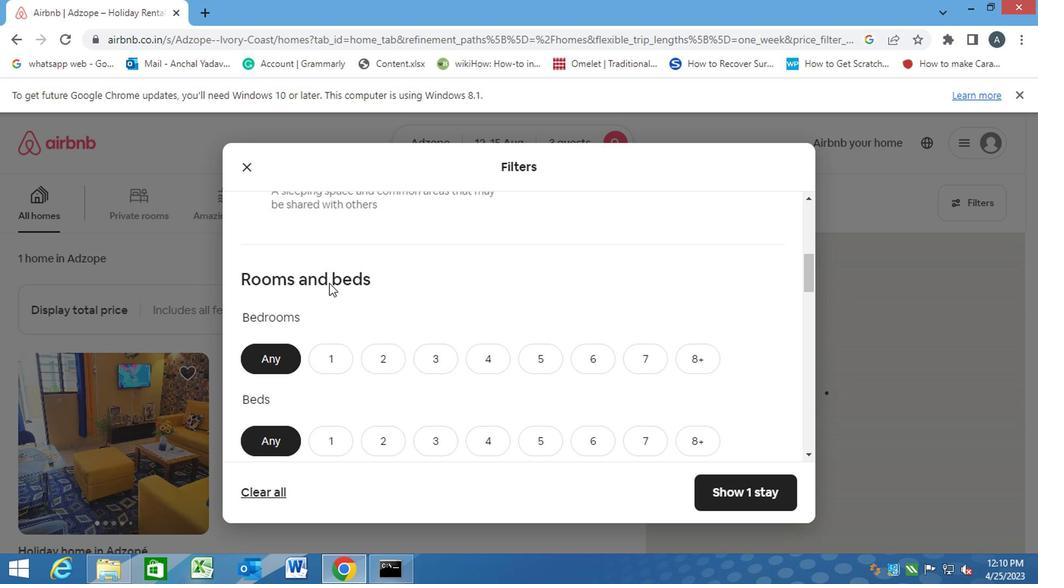 
Action: Mouse moved to (390, 256)
Screenshot: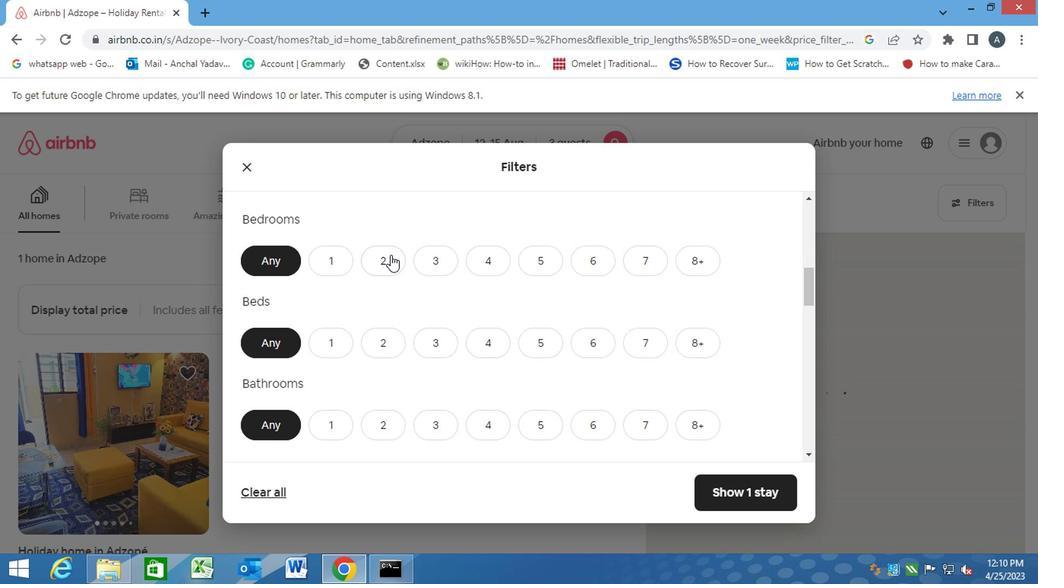 
Action: Mouse pressed left at (390, 256)
Screenshot: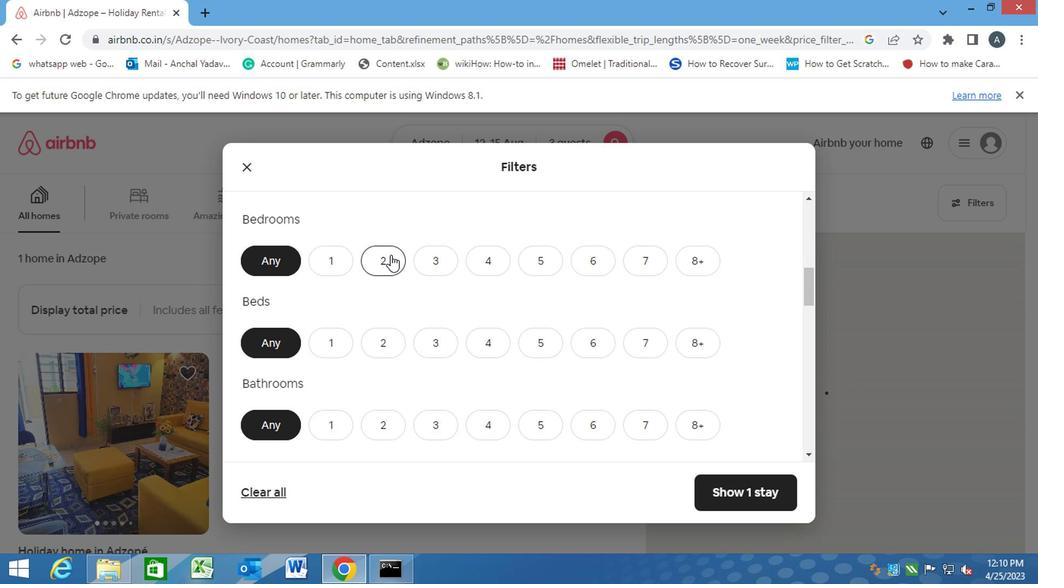 
Action: Mouse moved to (432, 341)
Screenshot: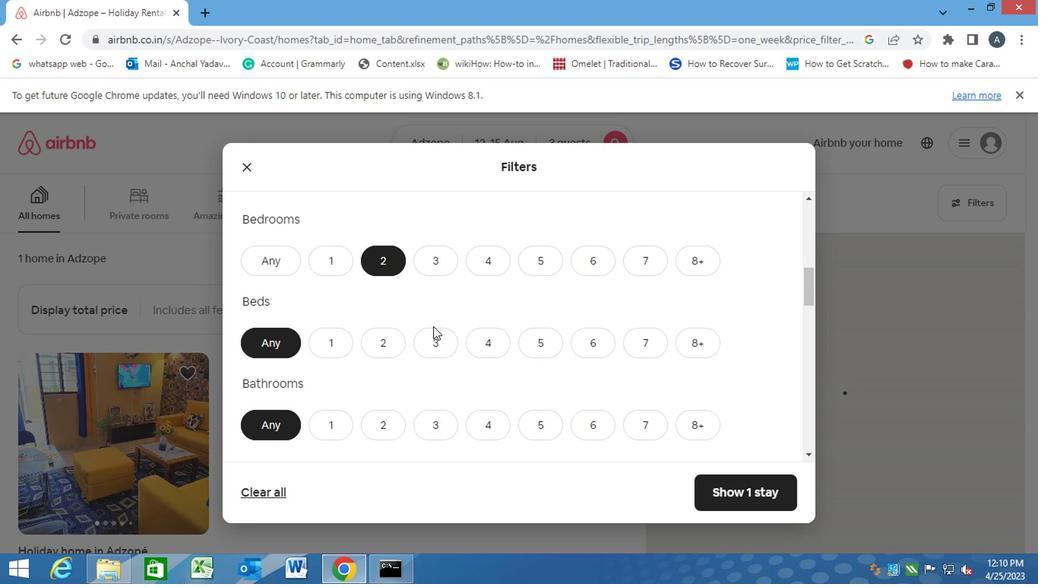 
Action: Mouse pressed left at (432, 341)
Screenshot: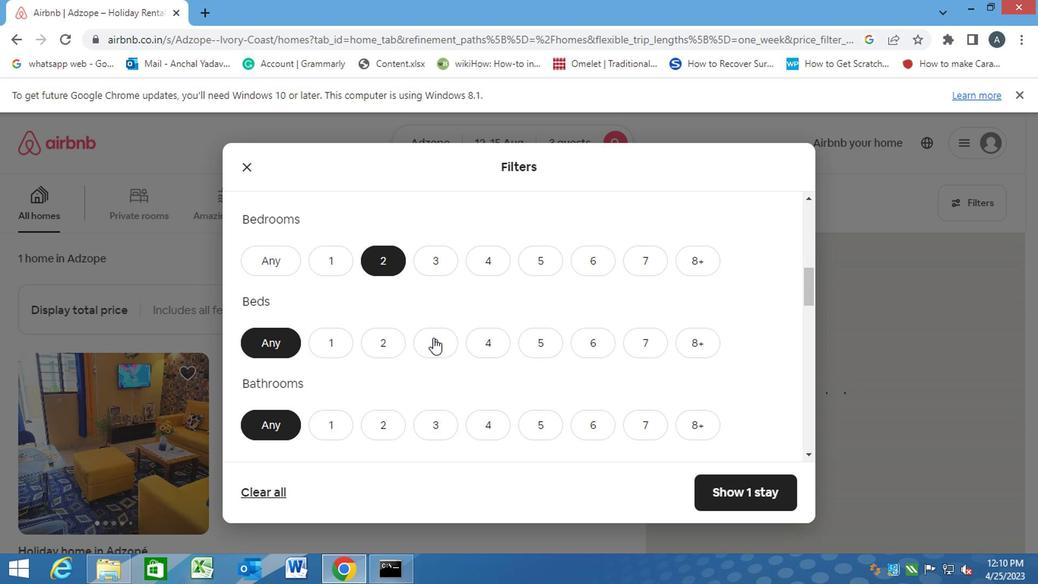 
Action: Mouse moved to (336, 427)
Screenshot: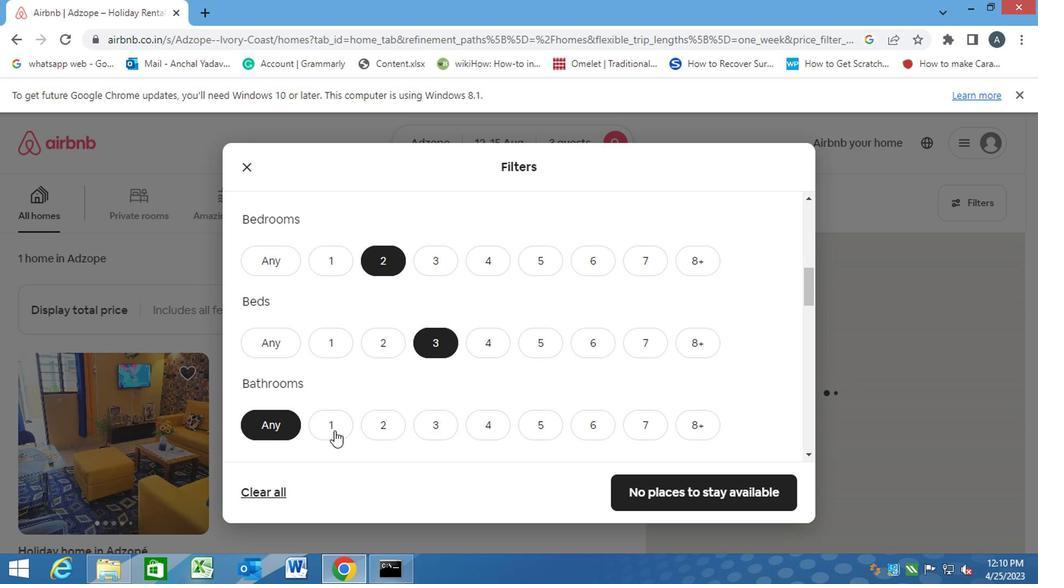 
Action: Mouse pressed left at (336, 427)
Screenshot: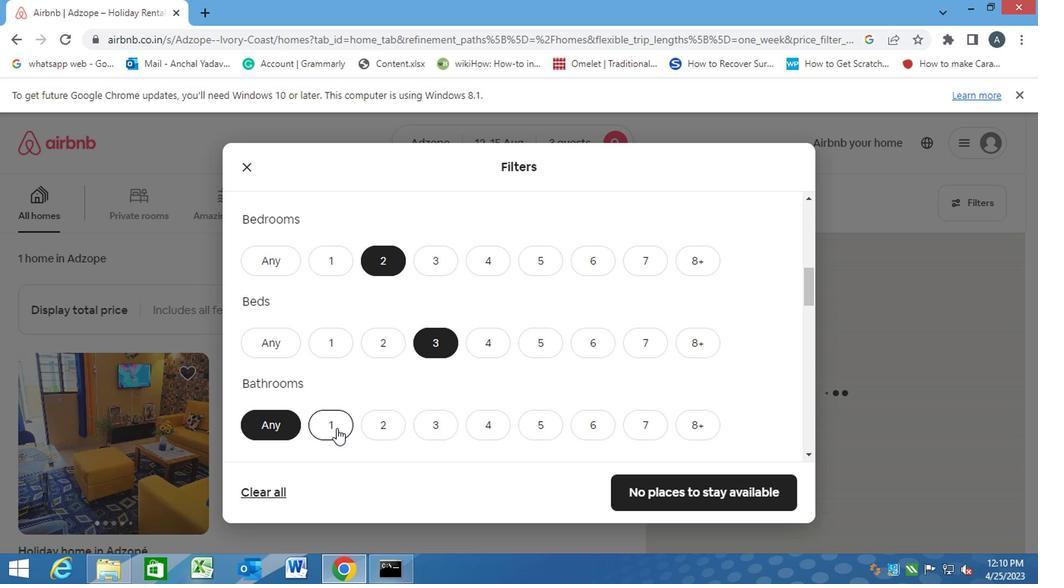
Action: Mouse moved to (347, 420)
Screenshot: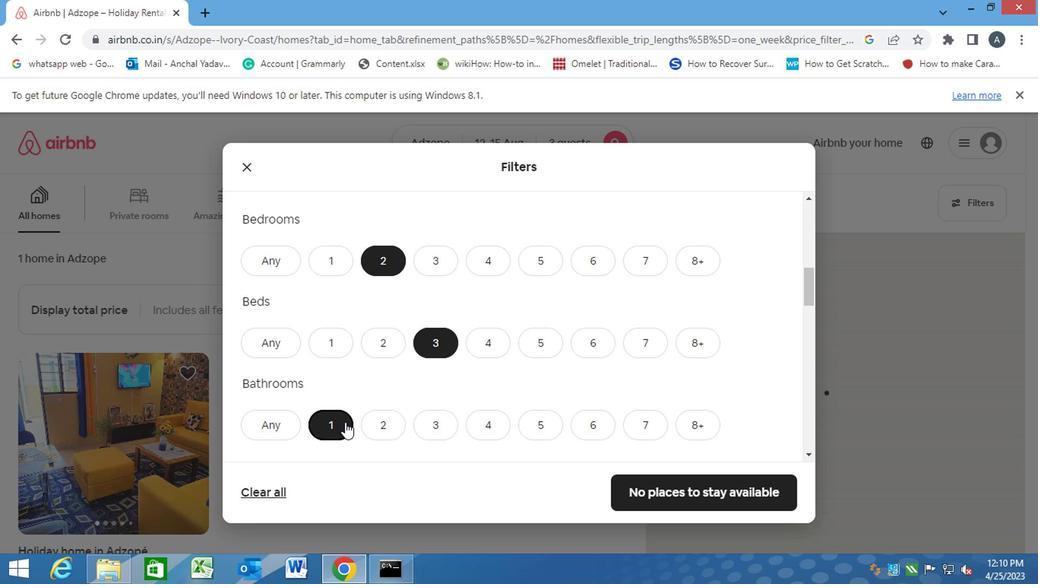 
Action: Mouse scrolled (347, 419) with delta (0, 0)
Screenshot: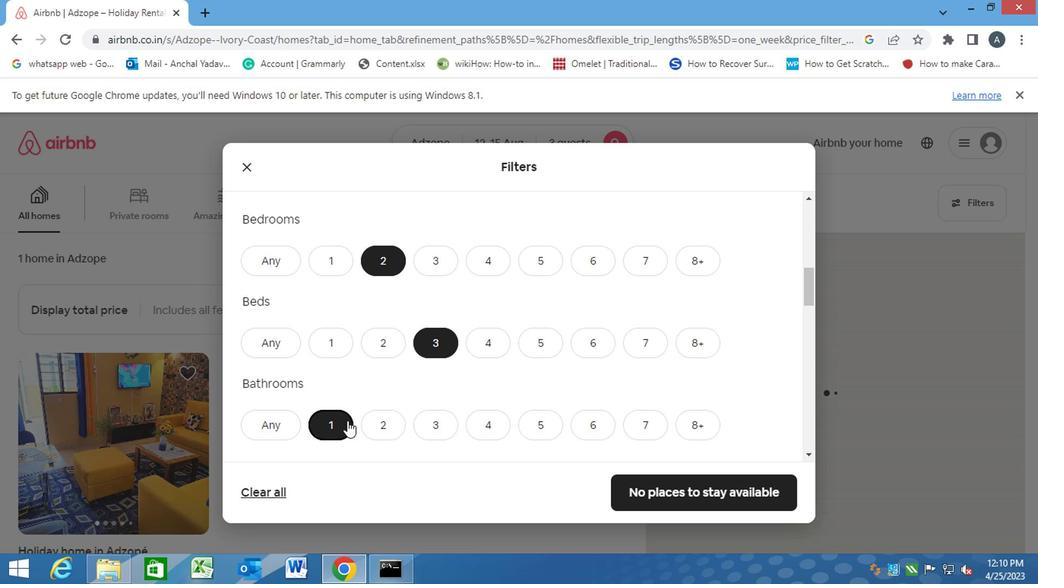 
Action: Mouse scrolled (347, 419) with delta (0, 0)
Screenshot: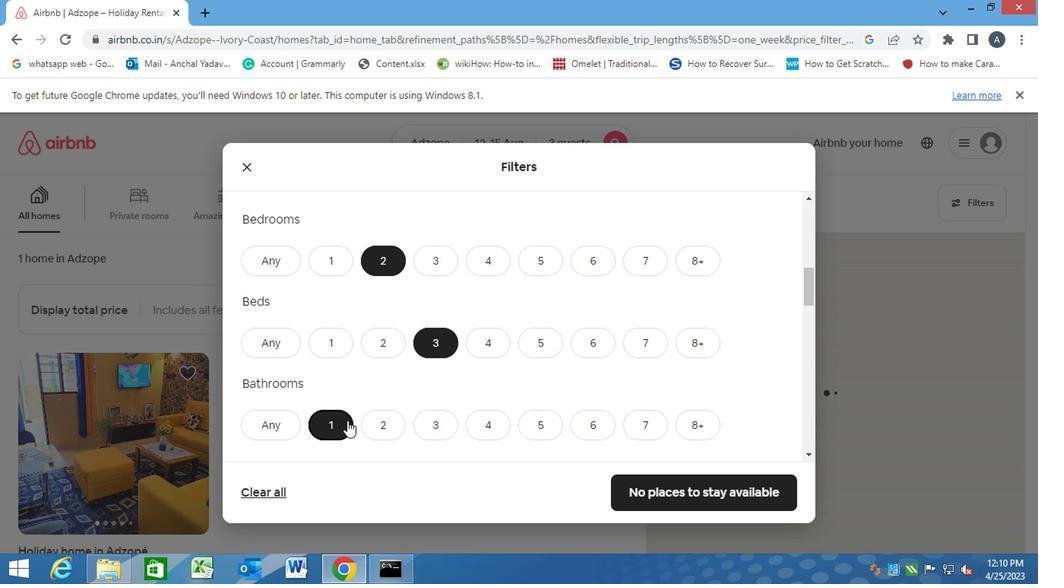 
Action: Mouse scrolled (347, 419) with delta (0, 0)
Screenshot: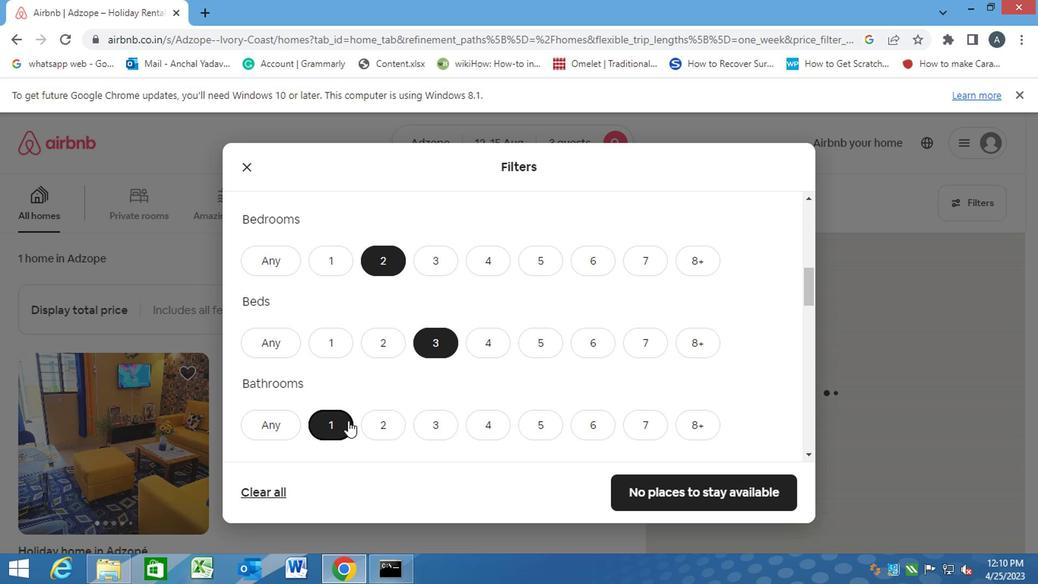 
Action: Mouse scrolled (347, 419) with delta (0, 0)
Screenshot: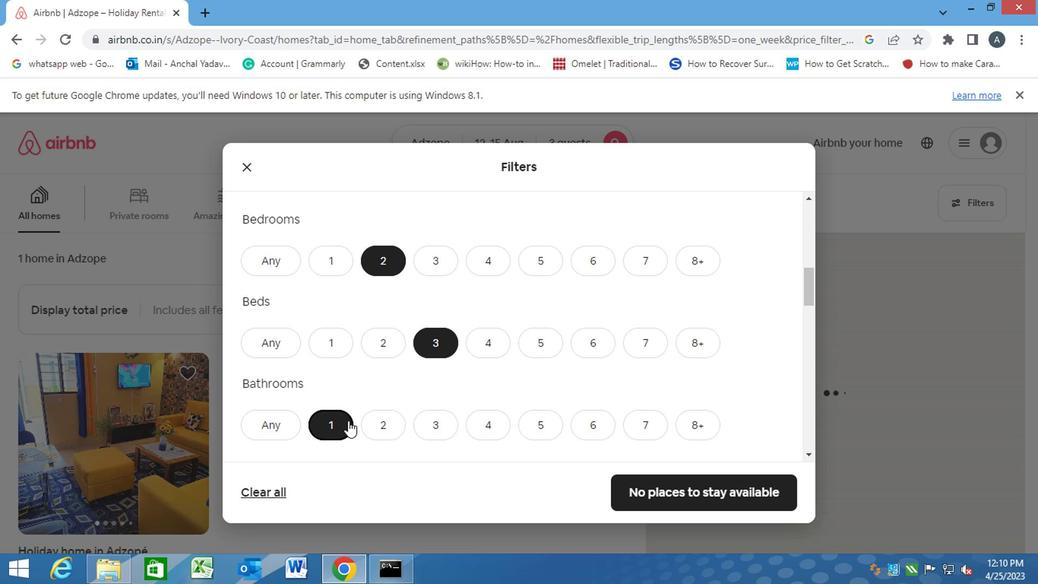 
Action: Mouse moved to (349, 417)
Screenshot: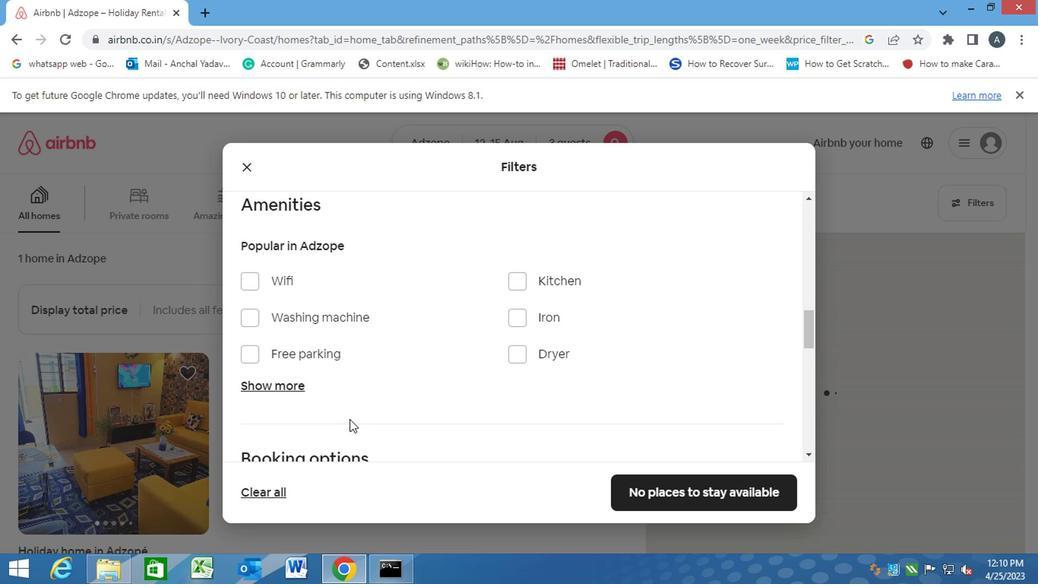 
Action: Mouse scrolled (349, 416) with delta (0, -1)
Screenshot: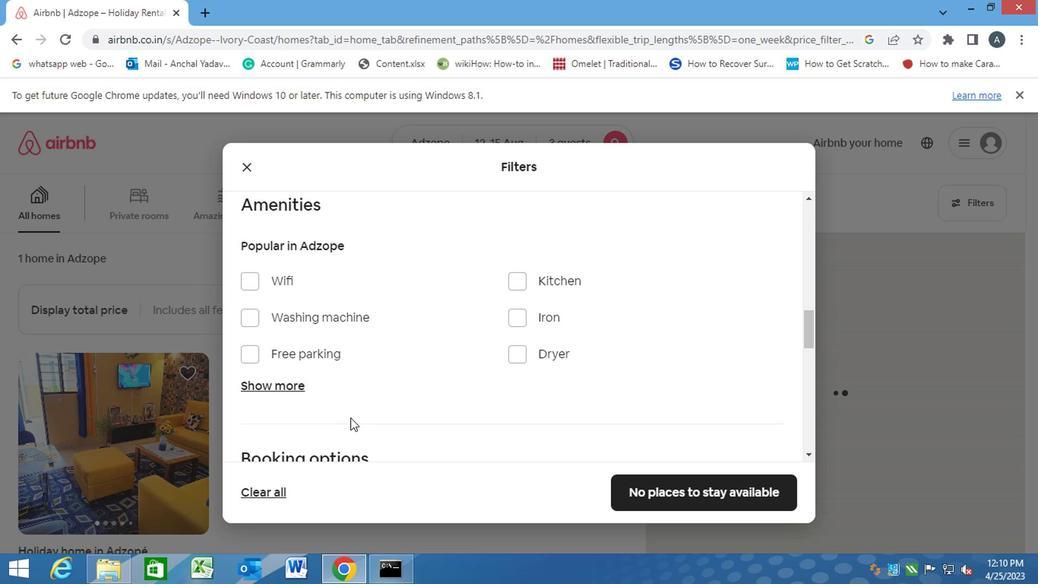 
Action: Mouse scrolled (349, 416) with delta (0, -1)
Screenshot: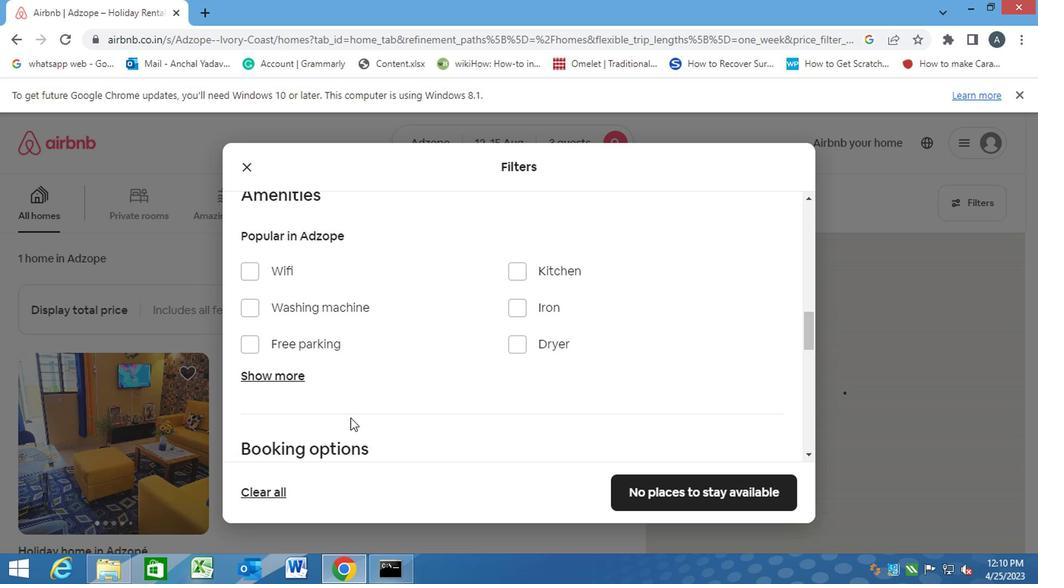 
Action: Mouse scrolled (349, 416) with delta (0, -1)
Screenshot: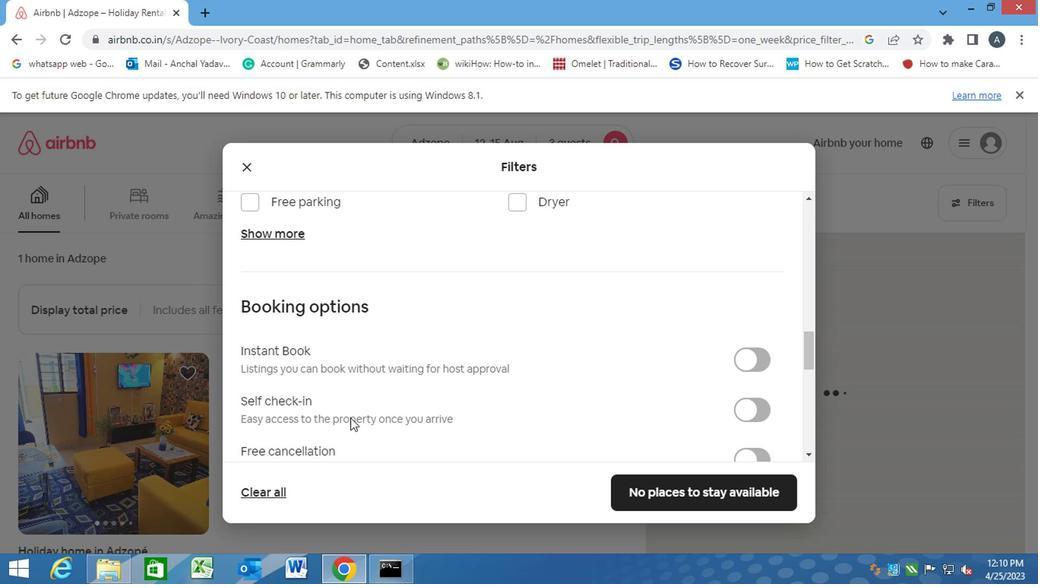 
Action: Mouse scrolled (349, 416) with delta (0, -1)
Screenshot: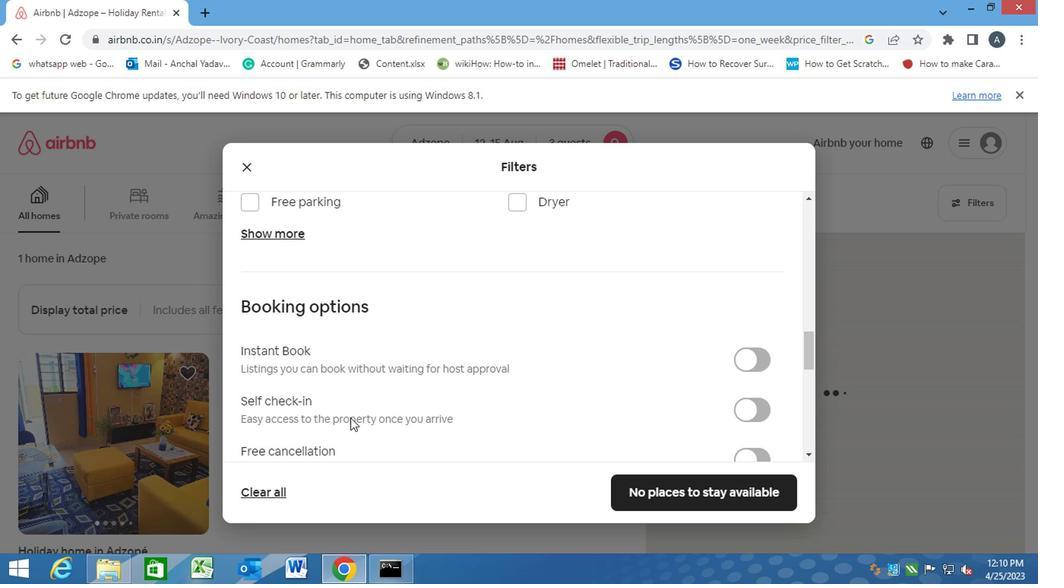 
Action: Mouse scrolled (349, 416) with delta (0, -1)
Screenshot: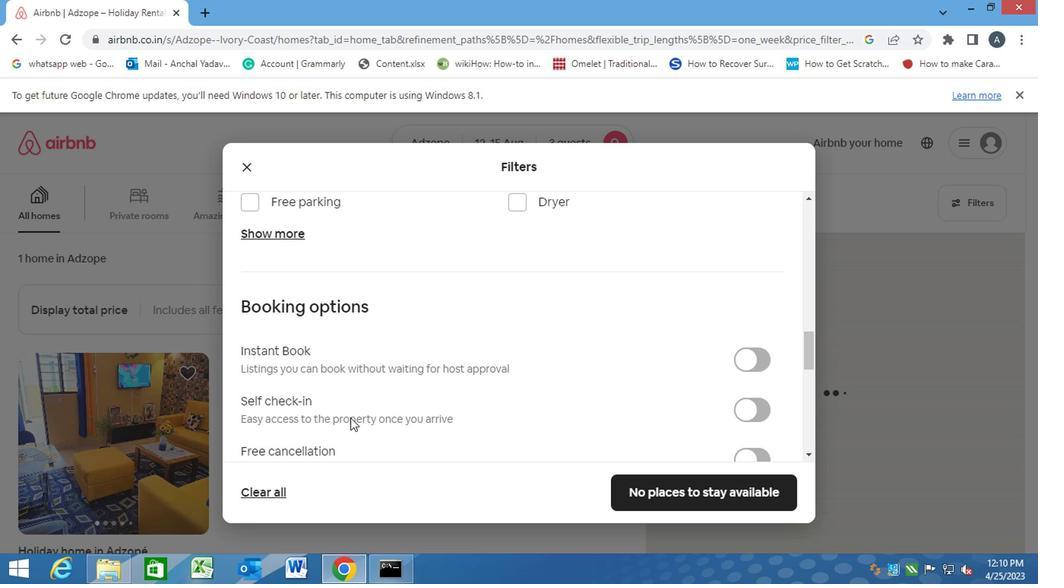 
Action: Mouse scrolled (349, 416) with delta (0, -1)
Screenshot: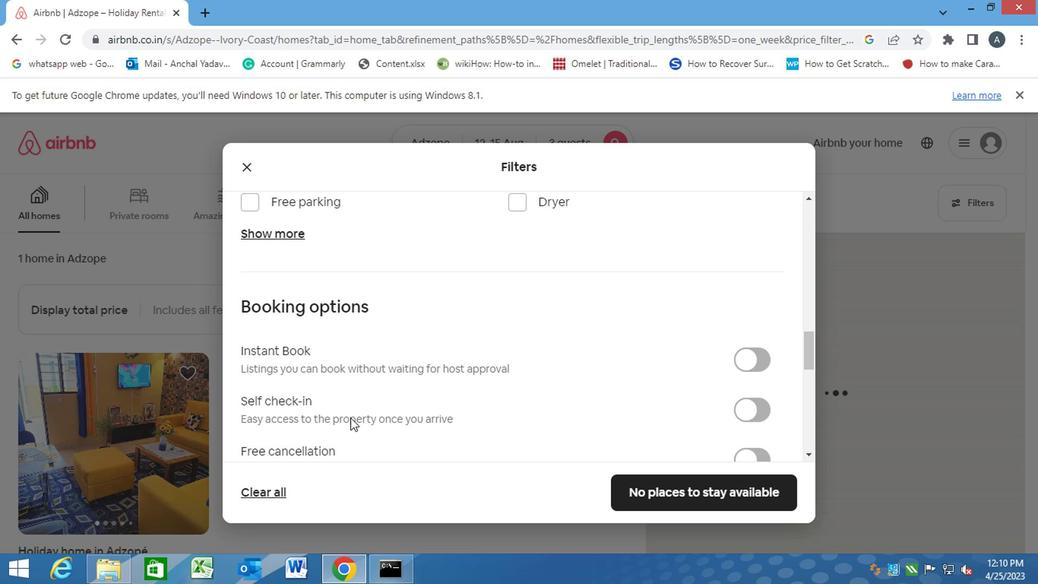 
Action: Mouse scrolled (349, 418) with delta (0, 0)
Screenshot: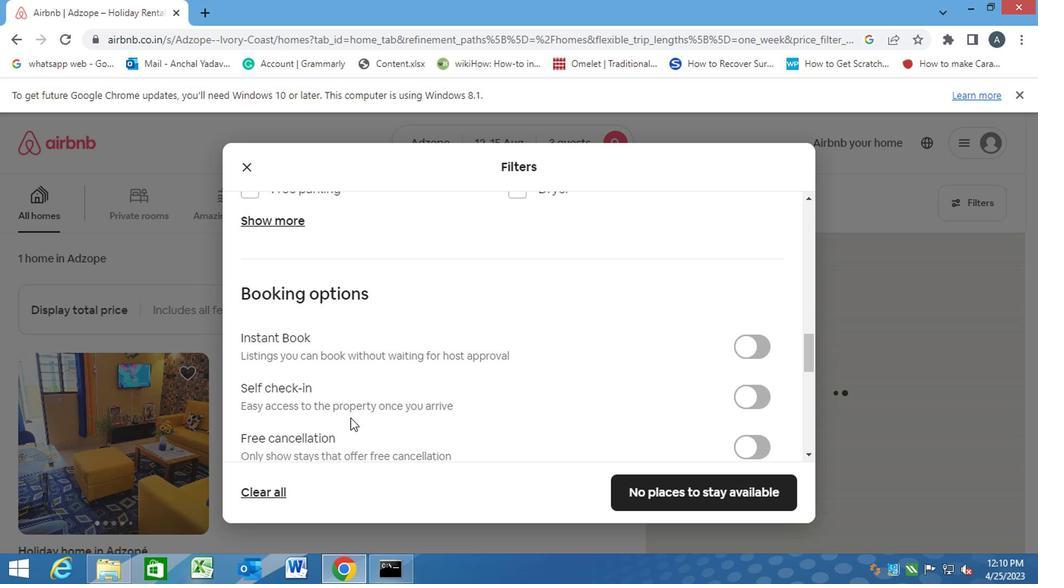 
Action: Mouse moved to (353, 416)
Screenshot: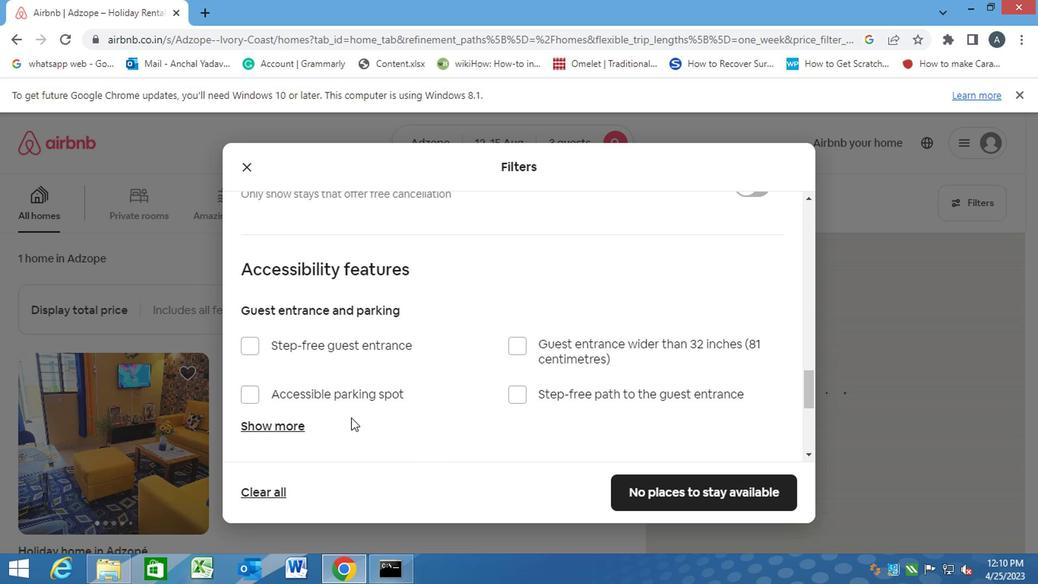 
Action: Mouse scrolled (353, 417) with delta (0, 1)
Screenshot: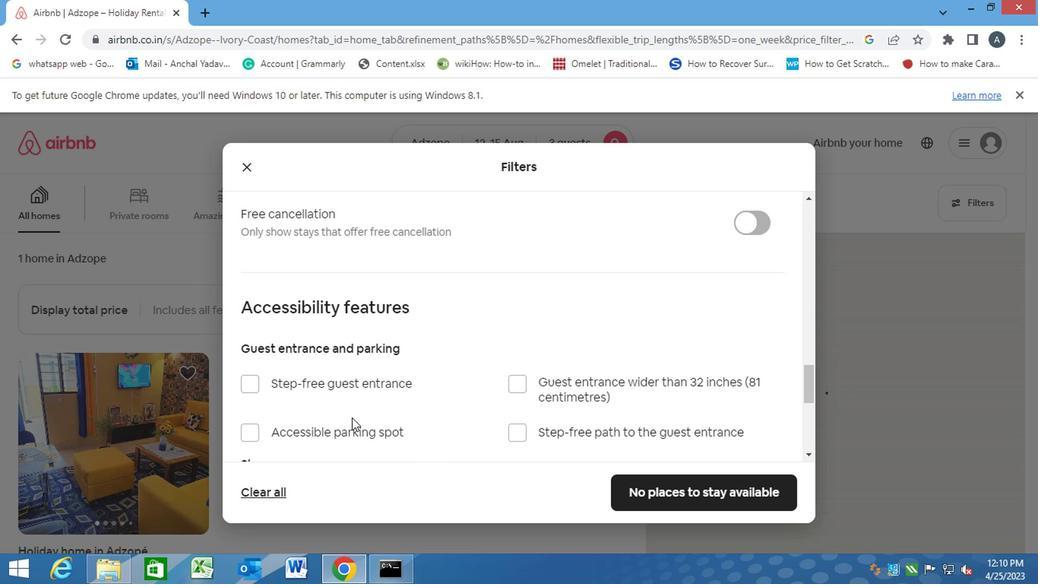 
Action: Mouse scrolled (353, 417) with delta (0, 1)
Screenshot: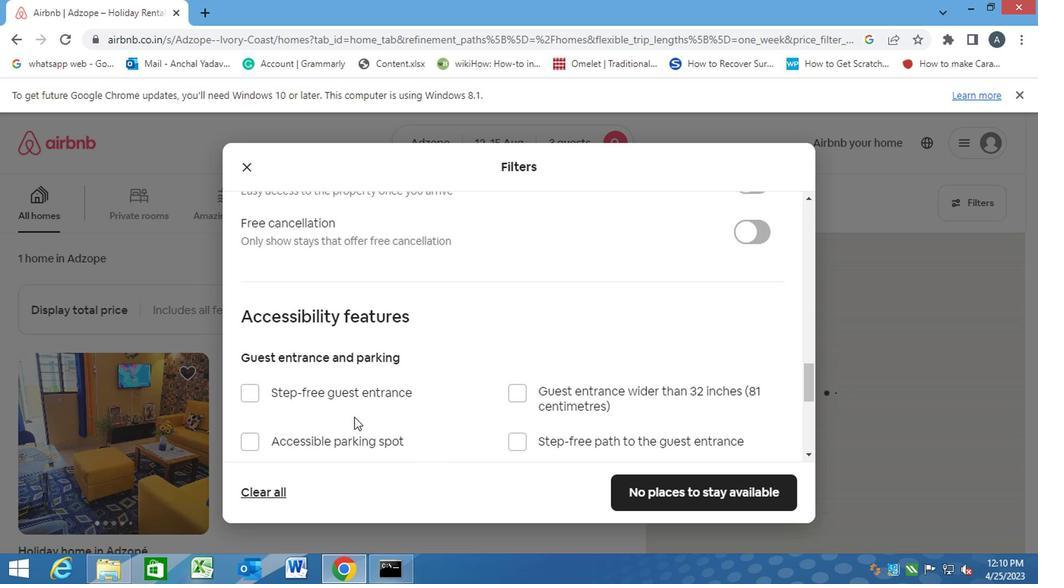 
Action: Mouse moved to (739, 335)
Screenshot: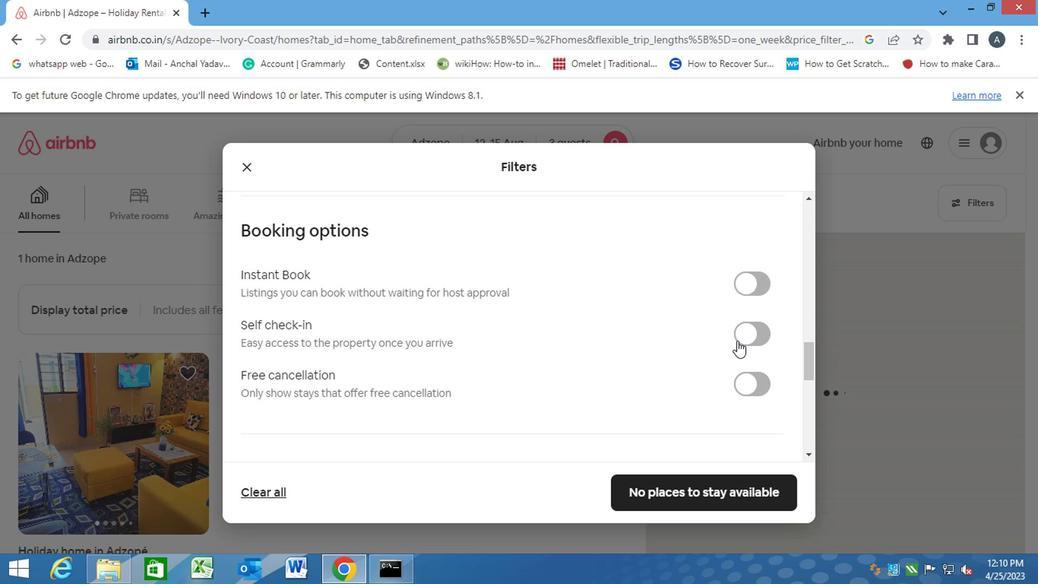 
Action: Mouse pressed left at (739, 335)
Screenshot: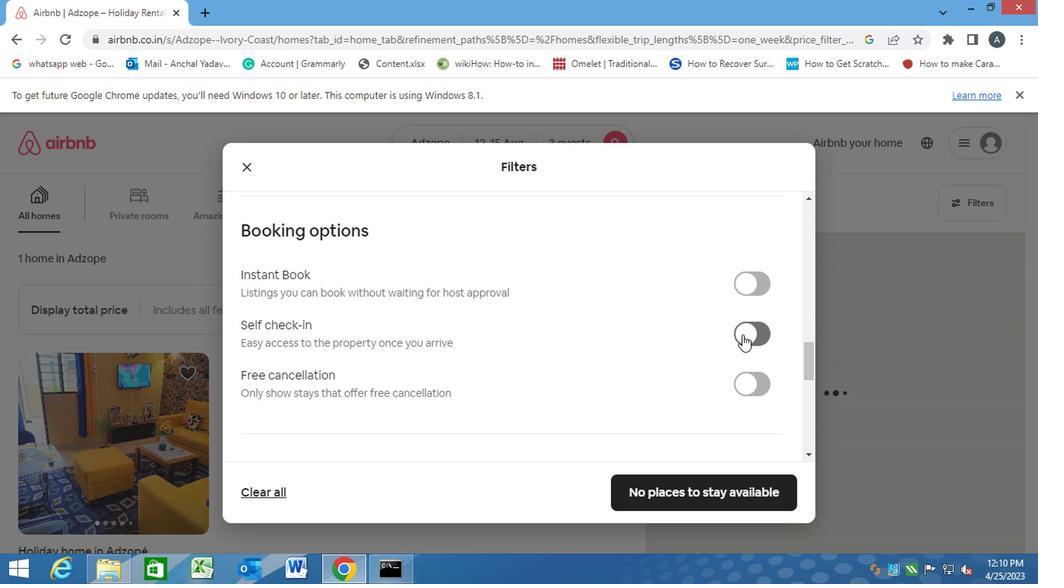 
Action: Mouse moved to (540, 373)
Screenshot: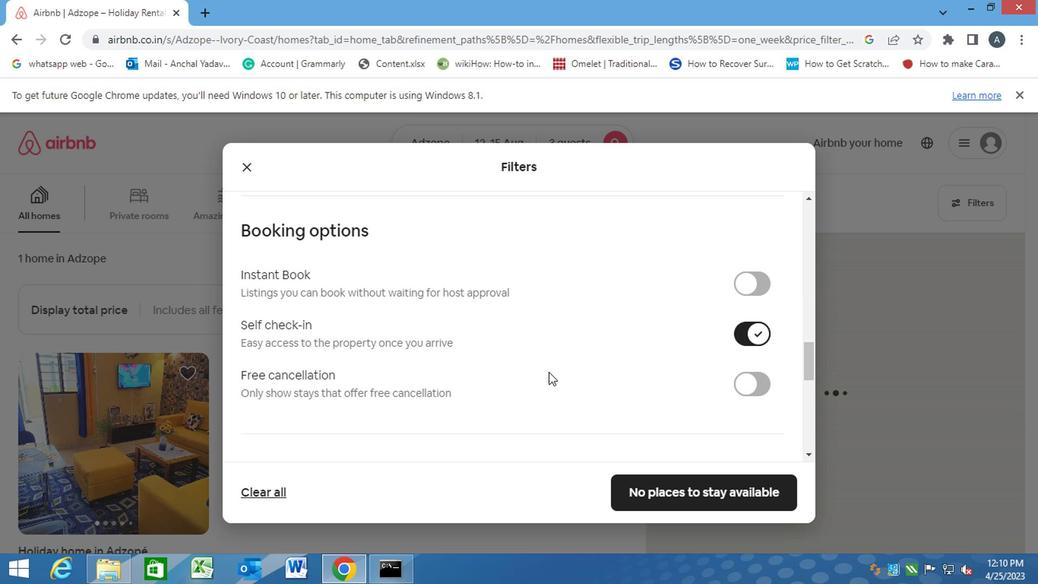 
Action: Mouse scrolled (540, 372) with delta (0, -1)
Screenshot: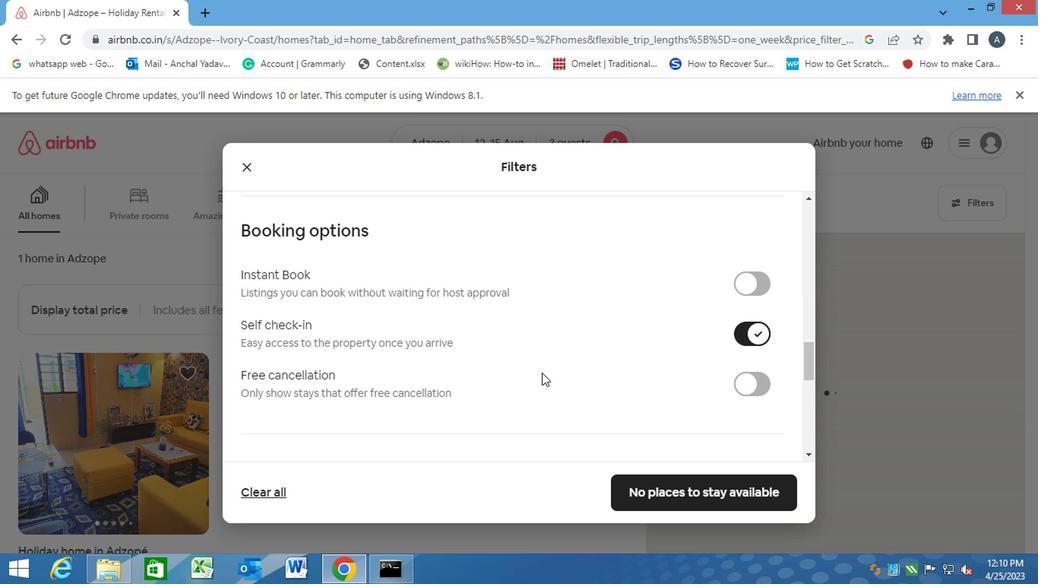 
Action: Mouse scrolled (540, 372) with delta (0, -1)
Screenshot: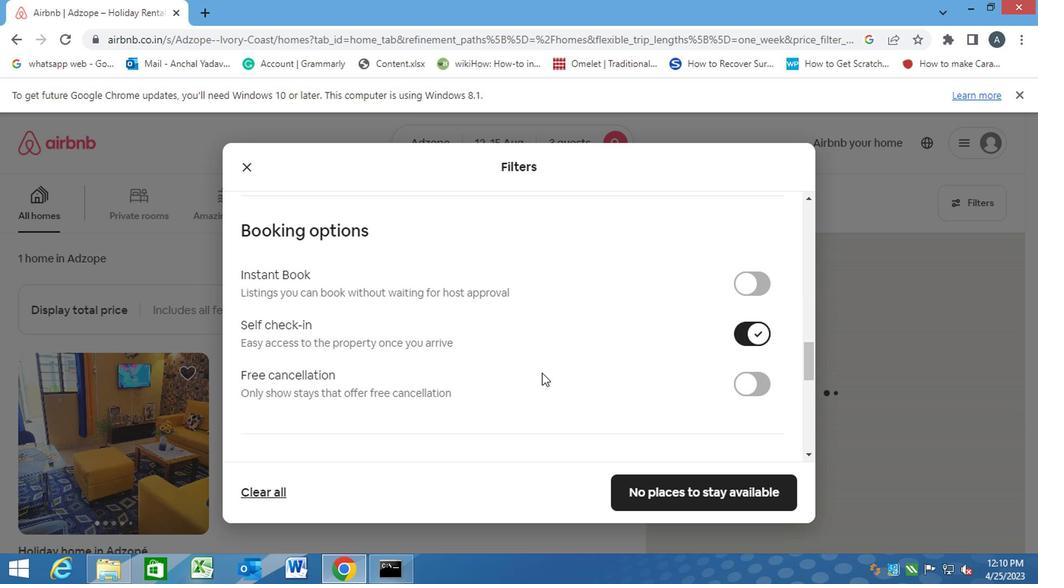 
Action: Mouse scrolled (540, 372) with delta (0, -1)
Screenshot: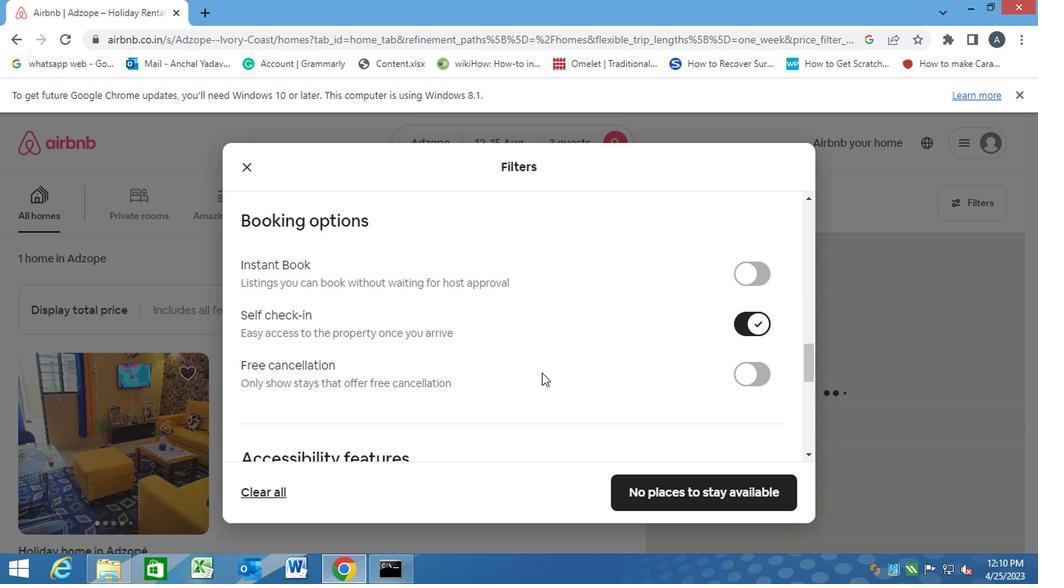 
Action: Mouse scrolled (540, 372) with delta (0, -1)
Screenshot: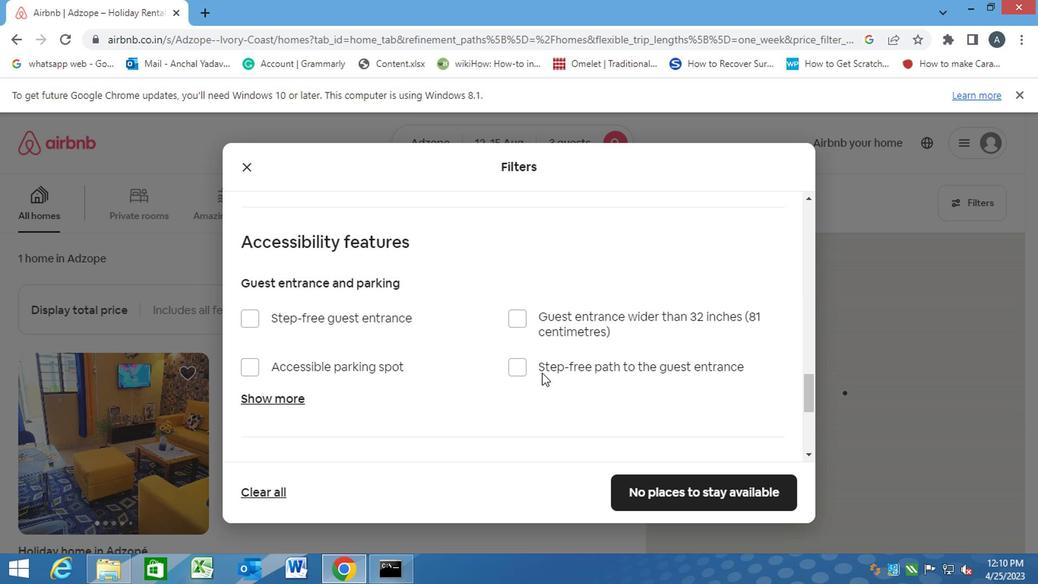 
Action: Mouse scrolled (540, 372) with delta (0, -1)
Screenshot: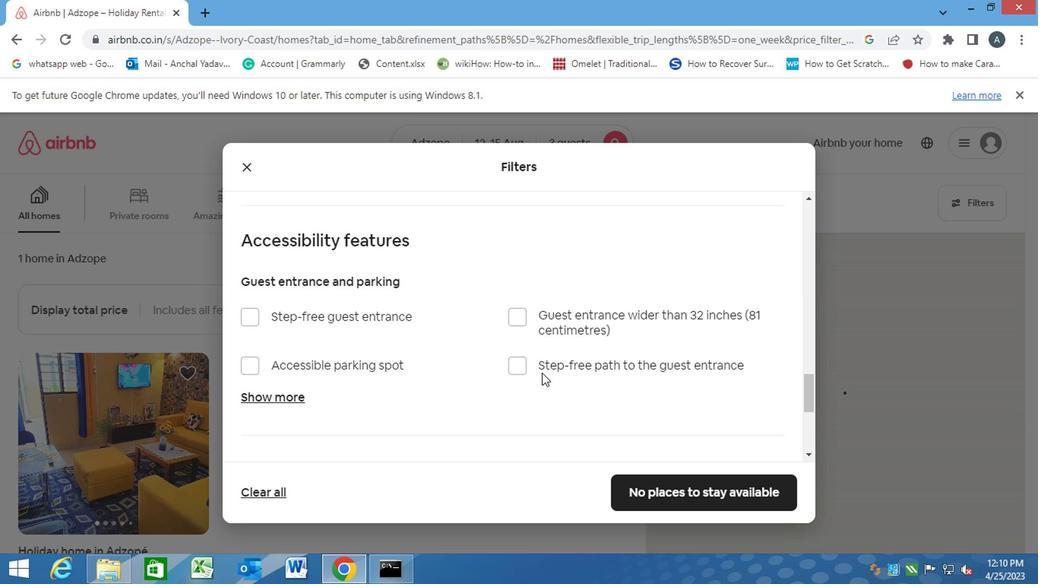 
Action: Mouse scrolled (540, 372) with delta (0, -1)
Screenshot: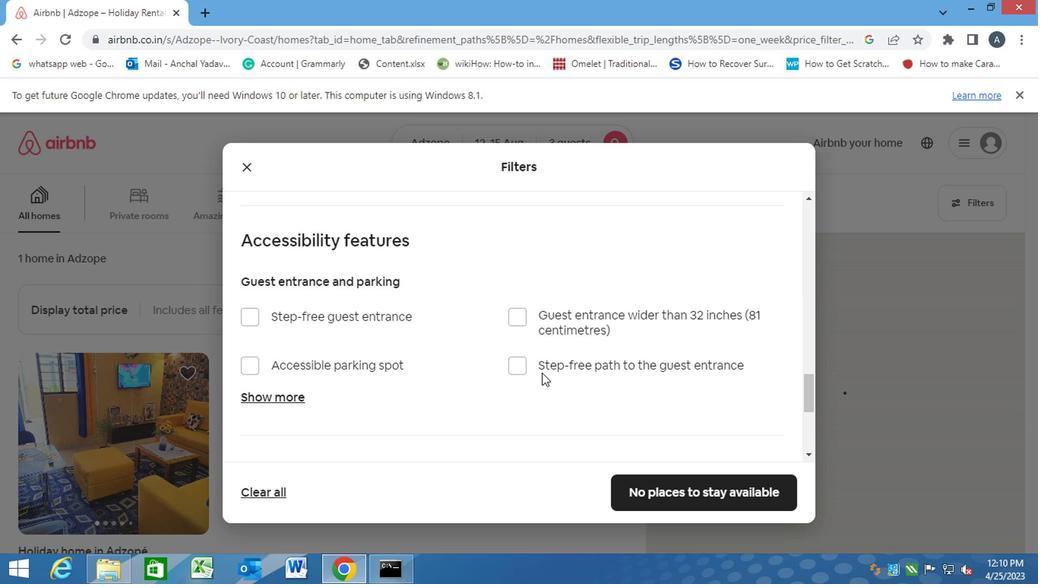 
Action: Mouse scrolled (540, 372) with delta (0, -1)
Screenshot: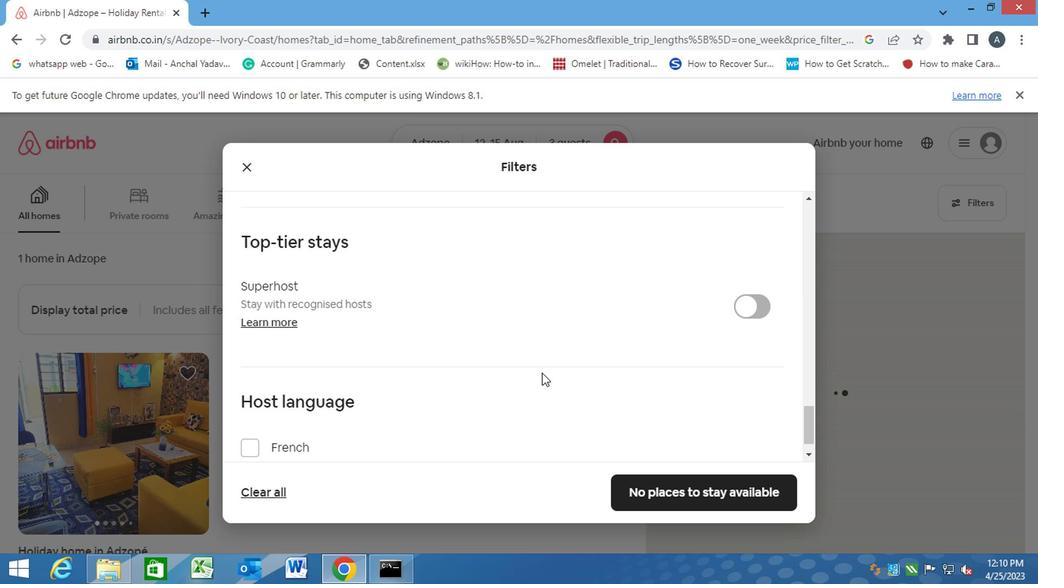 
Action: Mouse scrolled (540, 372) with delta (0, -1)
Screenshot: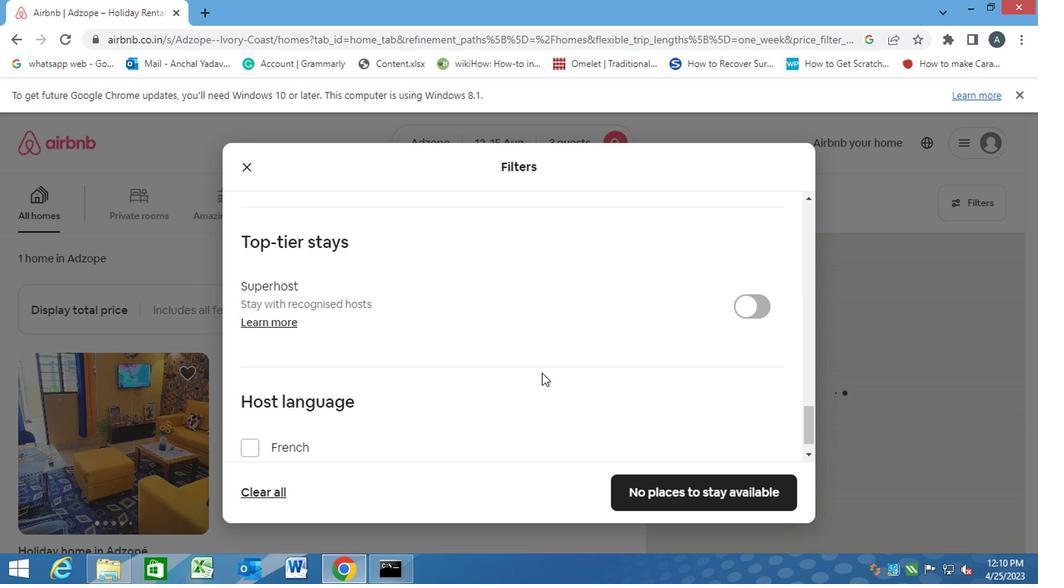 
Action: Mouse moved to (646, 487)
Screenshot: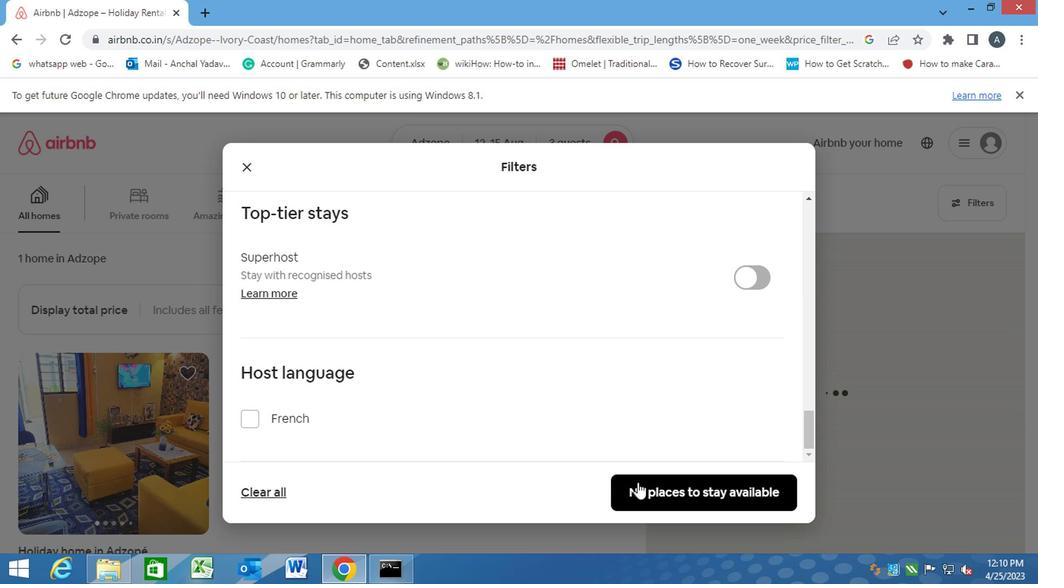 
Action: Mouse pressed left at (646, 487)
Screenshot: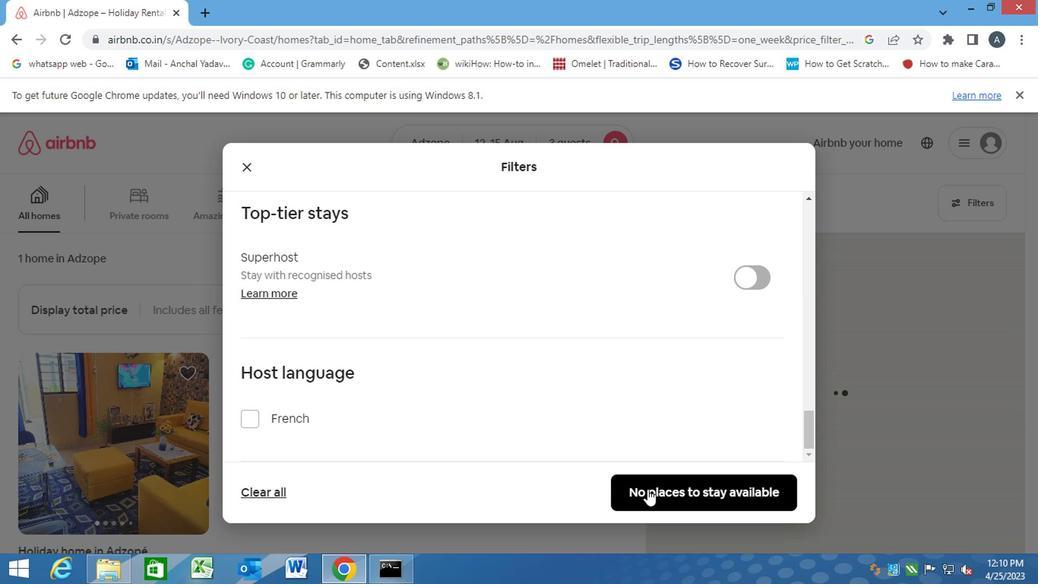 
Action: Mouse moved to (647, 487)
Screenshot: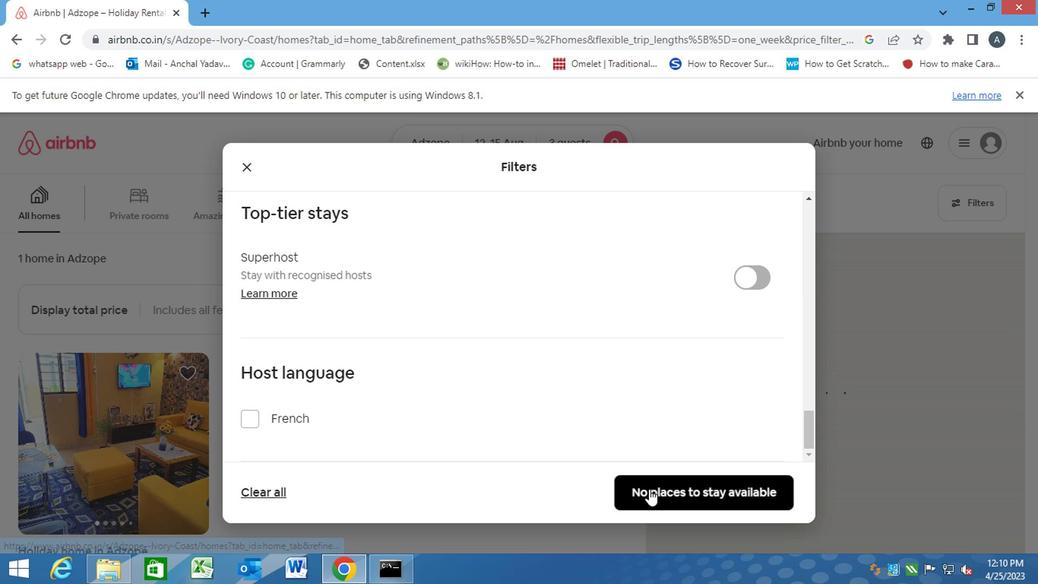
